 Task: Look for space in Siena, Italy from 3rd August, 2023 to 7th August, 2023 for 2 adults in price range Rs.4000 to Rs.9000. Place can be private room with 1  bedroom having 1 bed and 1 bathroom. Property type can be house, flat, guest house, hotel. Booking option can be shelf check-in. Required host language is English.
Action: Mouse moved to (426, 123)
Screenshot: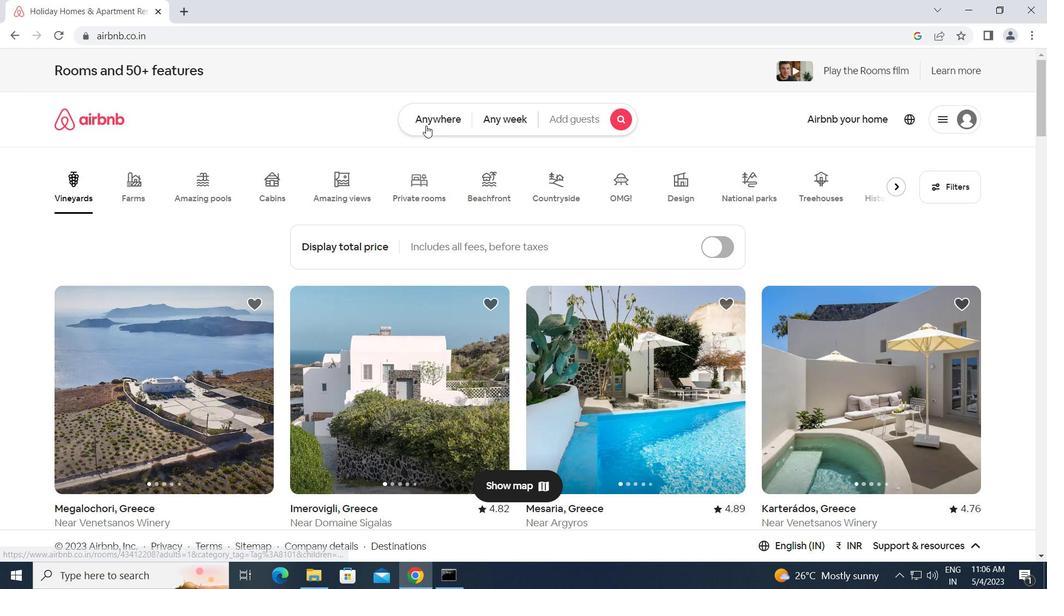 
Action: Mouse pressed left at (426, 123)
Screenshot: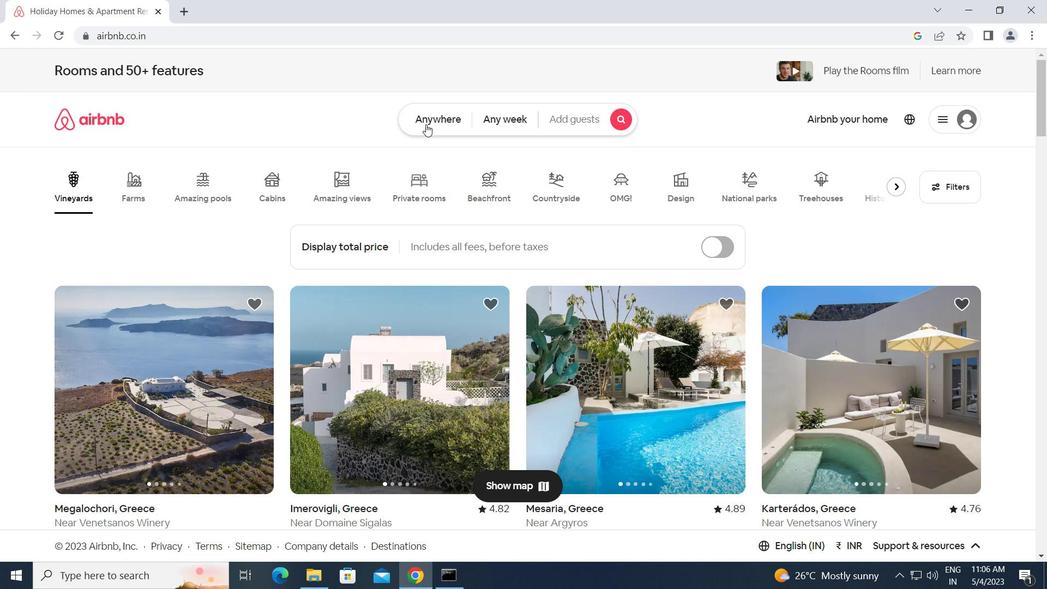 
Action: Mouse moved to (349, 166)
Screenshot: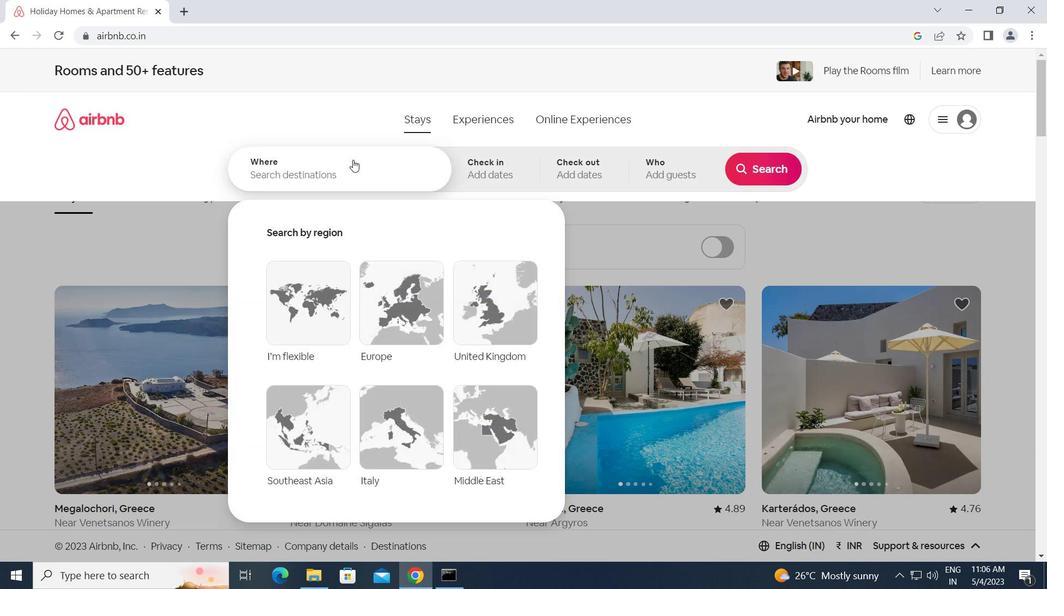 
Action: Mouse pressed left at (349, 166)
Screenshot: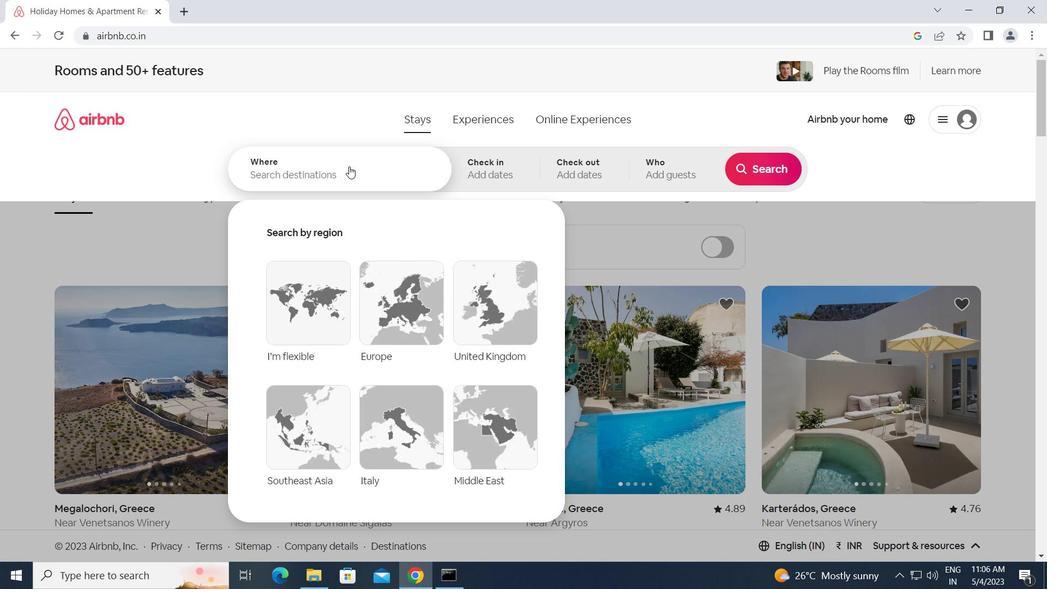 
Action: Key pressed s<Key.caps_lock>iena,<Key.space><Key.caps_lock>i<Key.caps_lock>
Screenshot: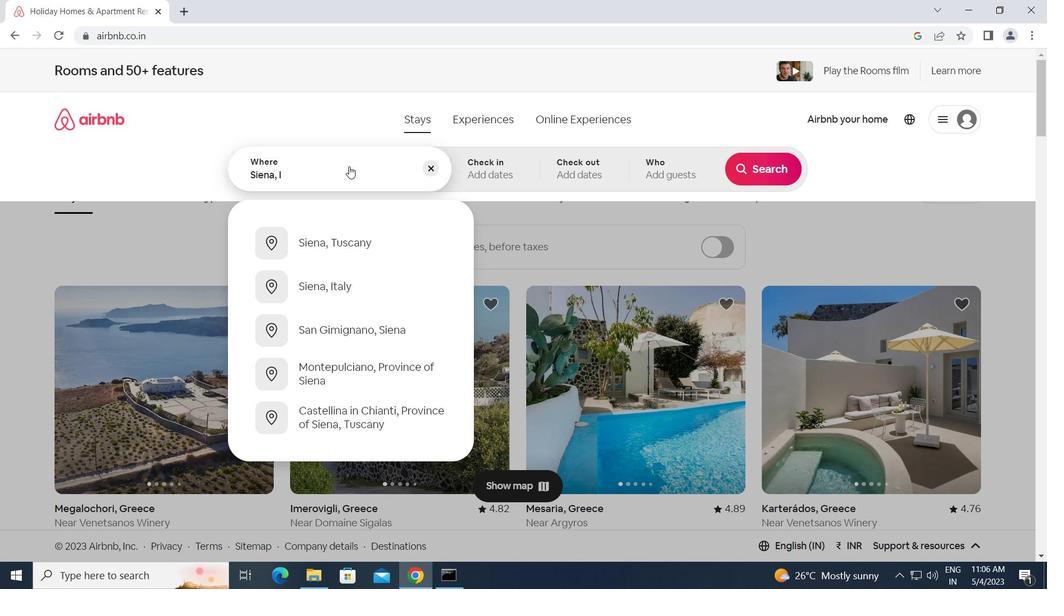 
Action: Mouse moved to (348, 166)
Screenshot: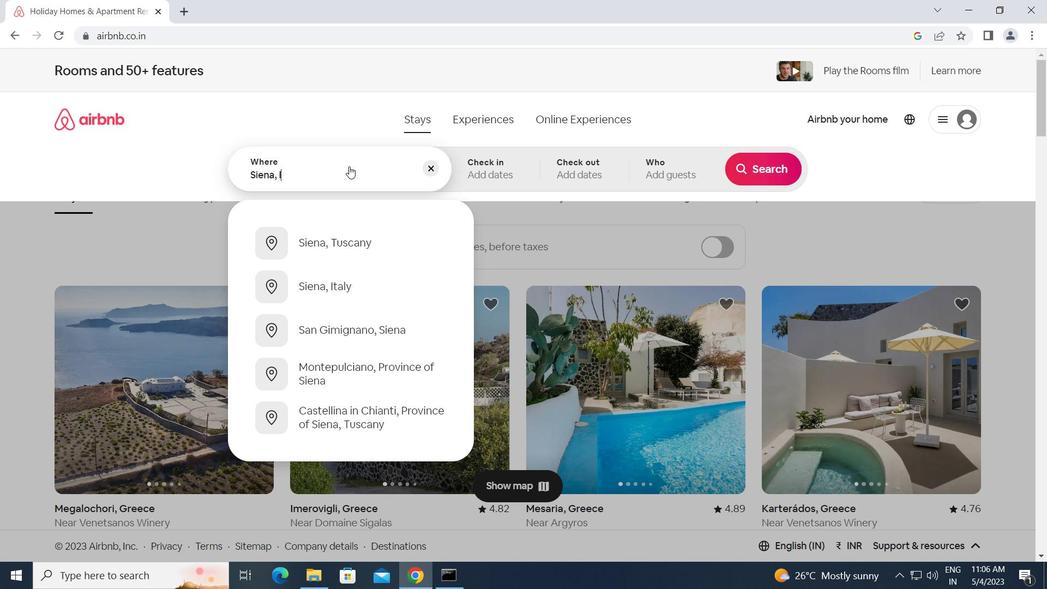 
Action: Key pressed ta
Screenshot: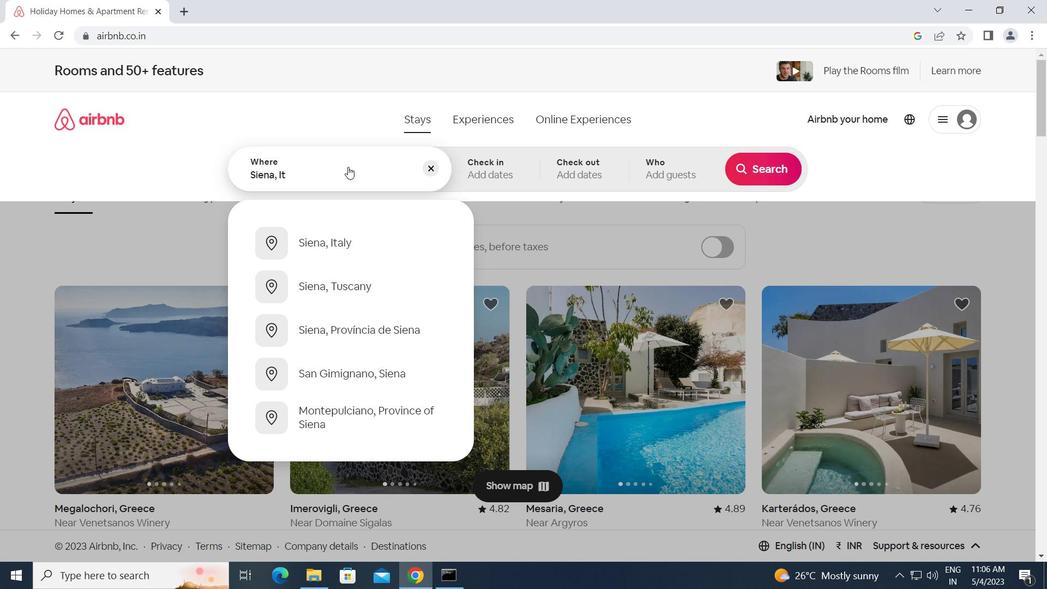 
Action: Mouse moved to (468, 211)
Screenshot: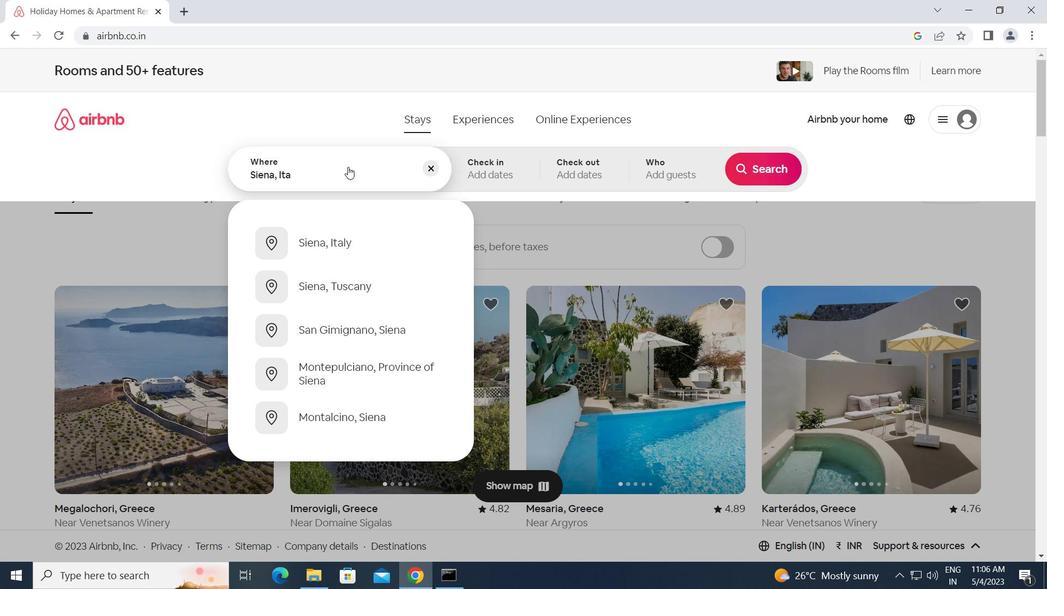 
Action: Key pressed ly<Key.enter>
Screenshot: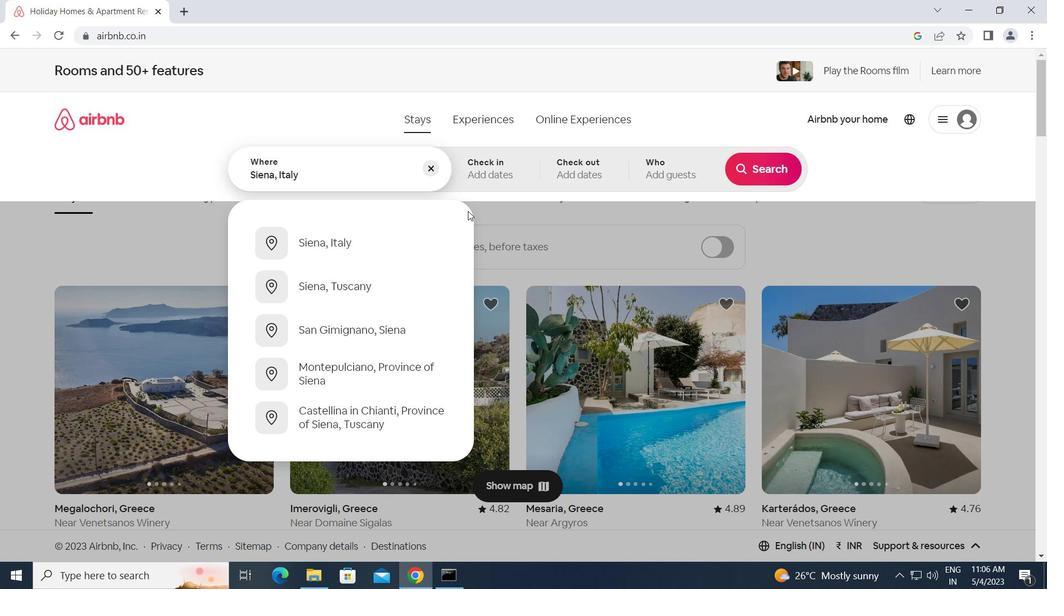
Action: Mouse moved to (760, 273)
Screenshot: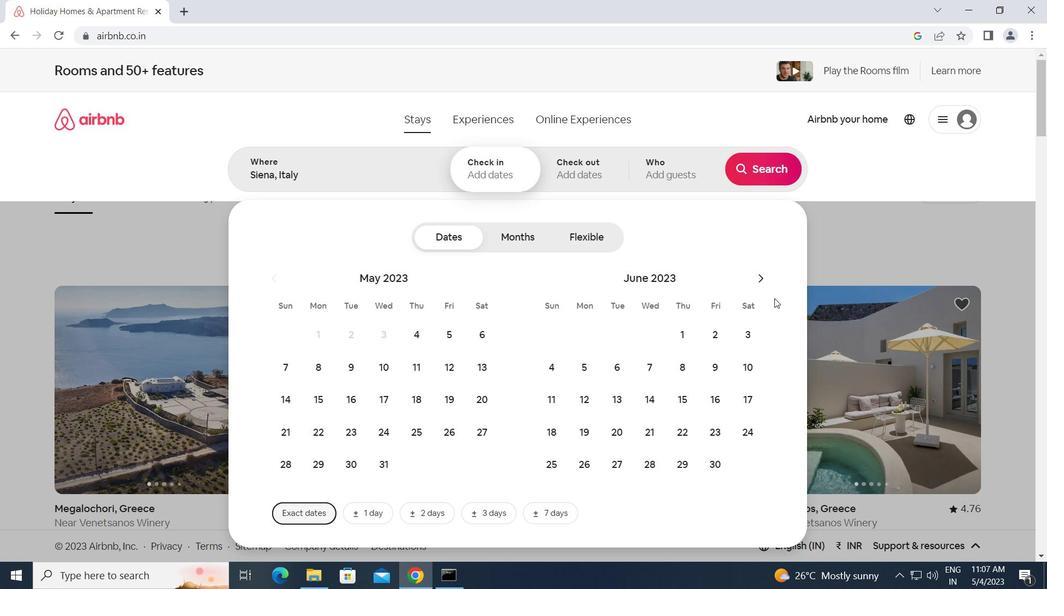
Action: Mouse pressed left at (760, 273)
Screenshot: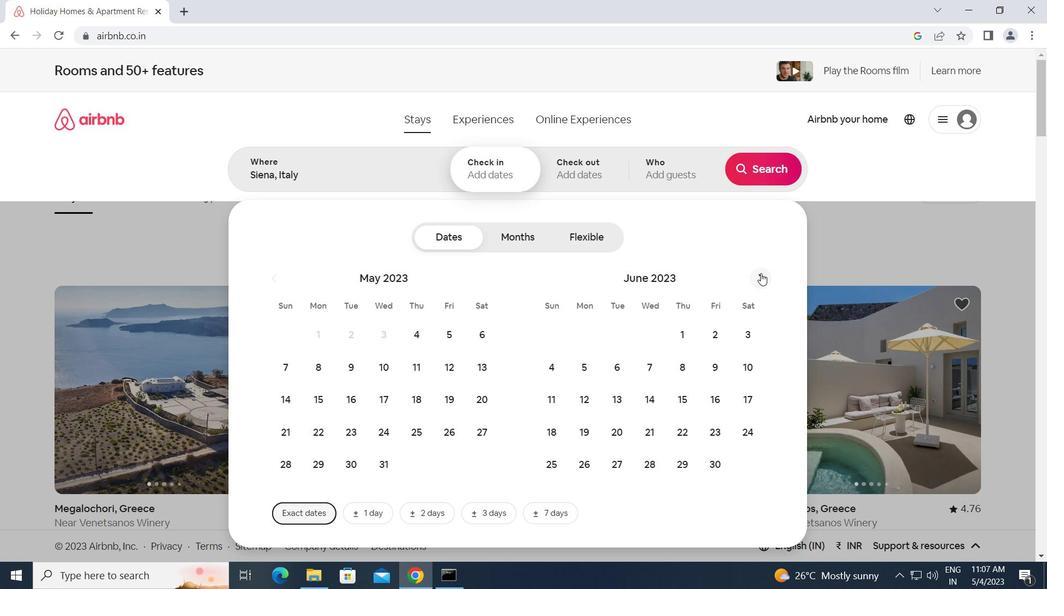 
Action: Mouse pressed left at (760, 273)
Screenshot: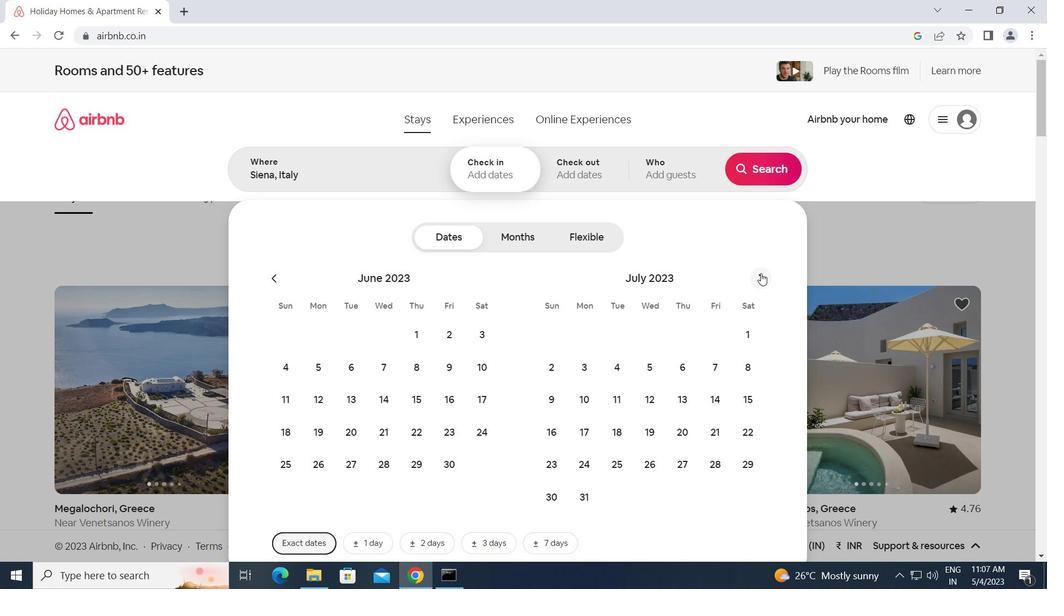 
Action: Mouse moved to (687, 329)
Screenshot: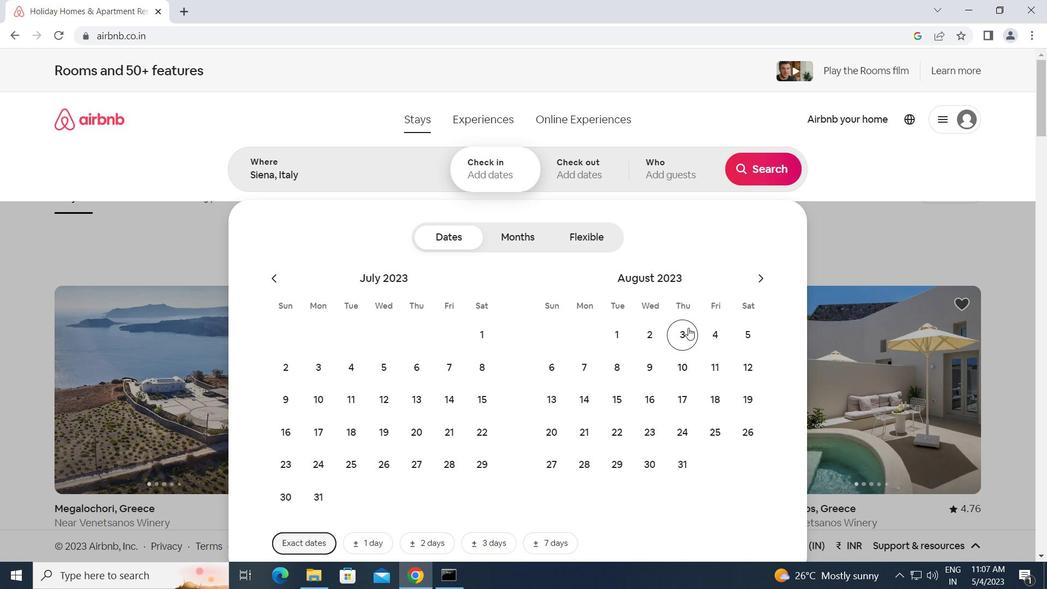 
Action: Mouse pressed left at (687, 329)
Screenshot: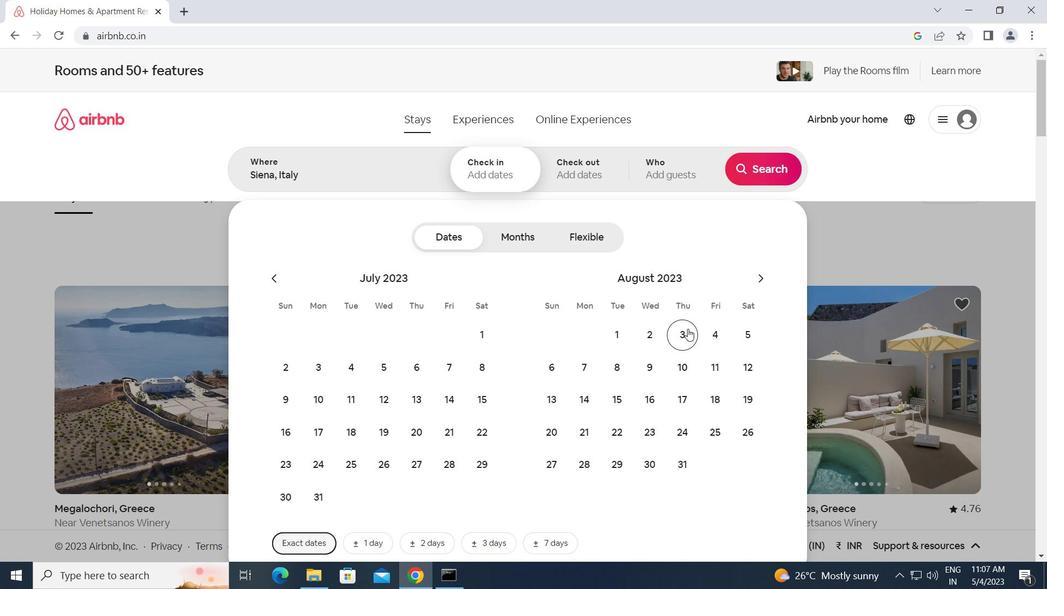 
Action: Mouse moved to (584, 366)
Screenshot: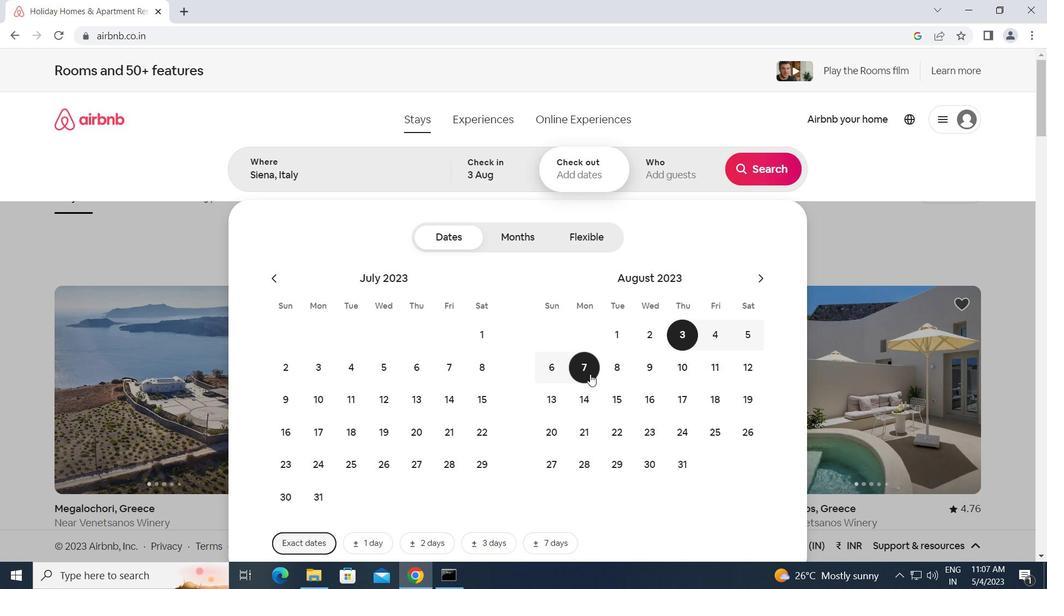 
Action: Mouse pressed left at (584, 366)
Screenshot: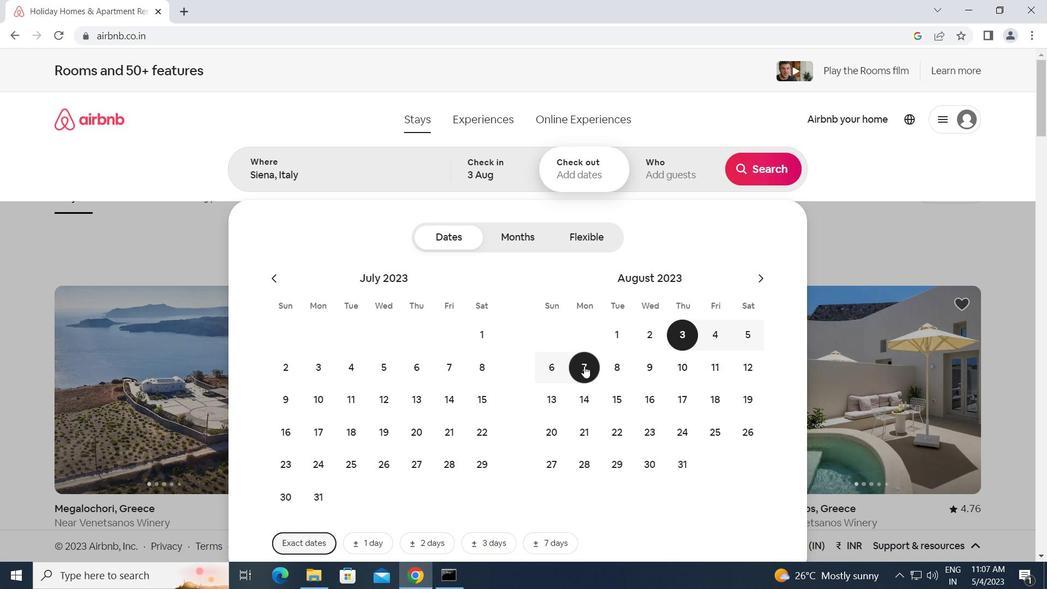 
Action: Mouse moved to (663, 171)
Screenshot: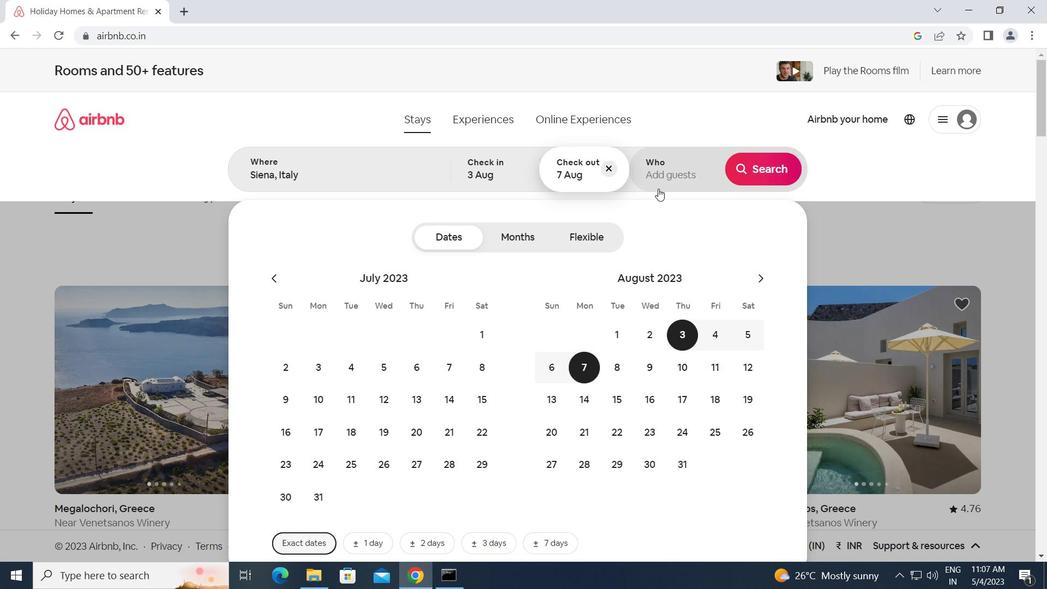 
Action: Mouse pressed left at (663, 171)
Screenshot: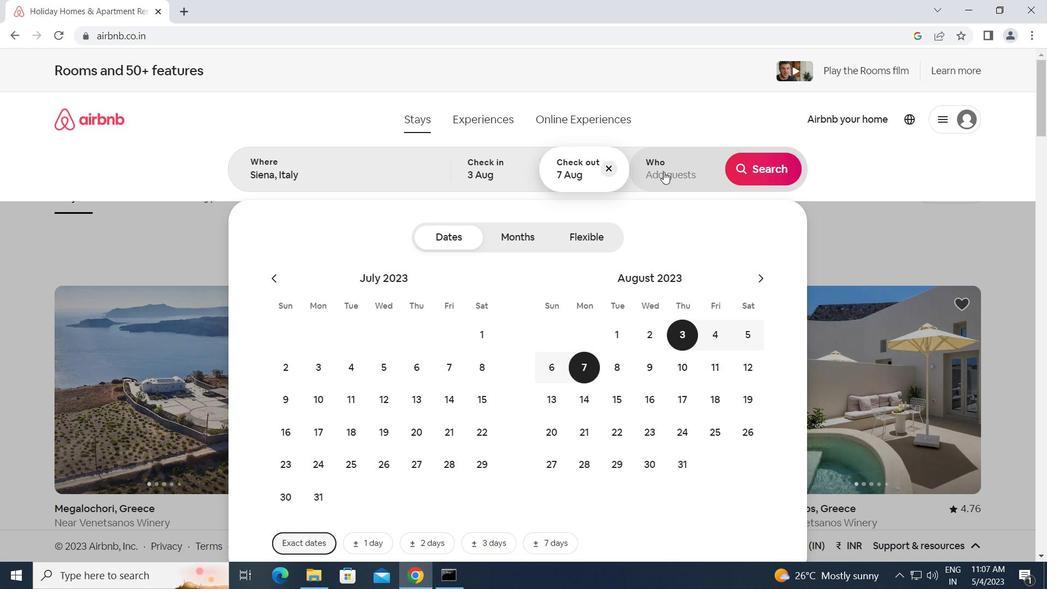 
Action: Mouse moved to (759, 238)
Screenshot: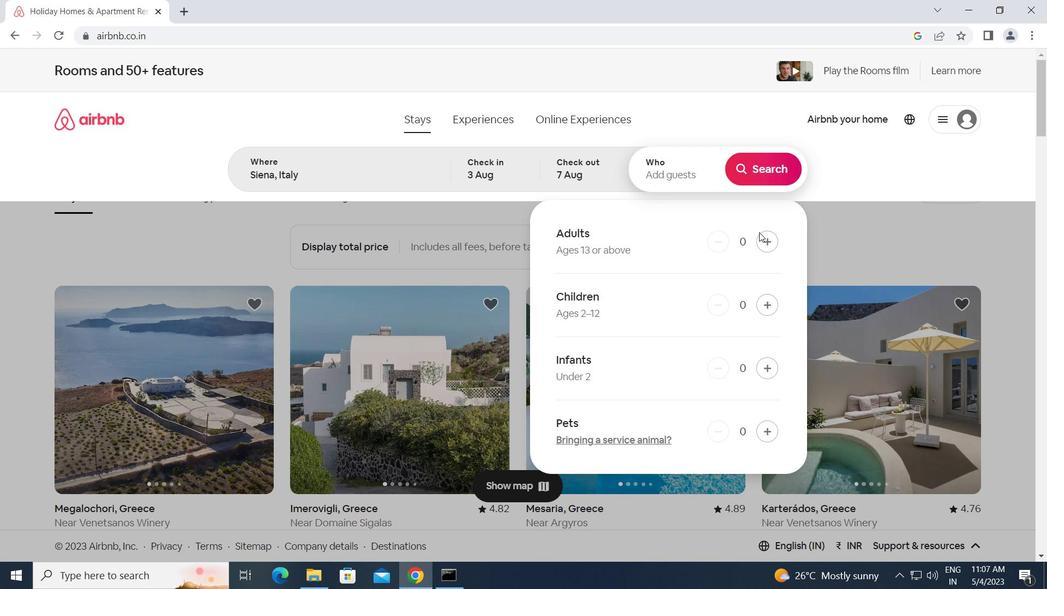 
Action: Mouse pressed left at (759, 238)
Screenshot: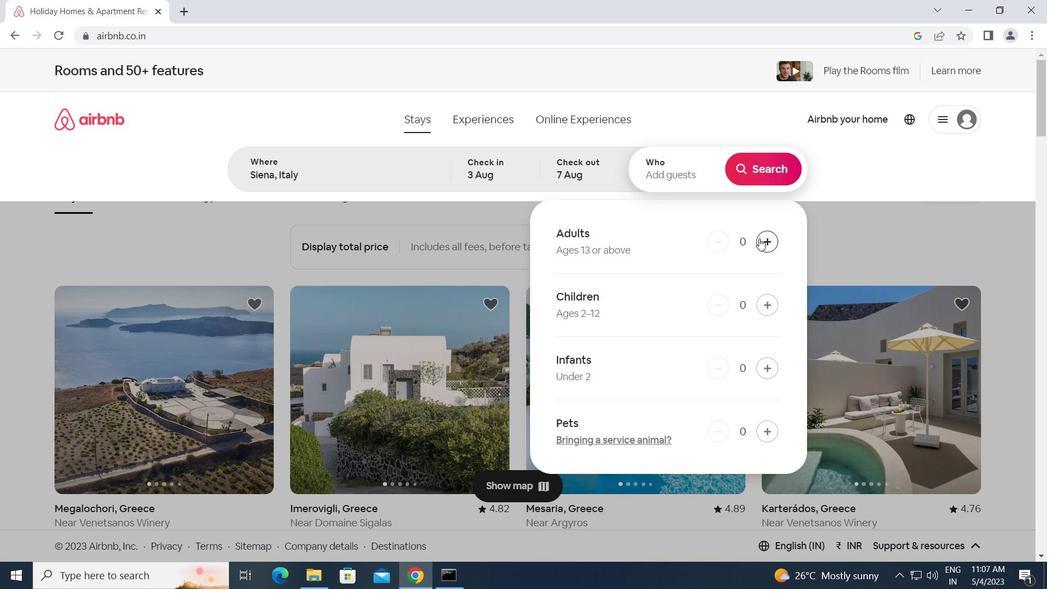 
Action: Mouse pressed left at (759, 238)
Screenshot: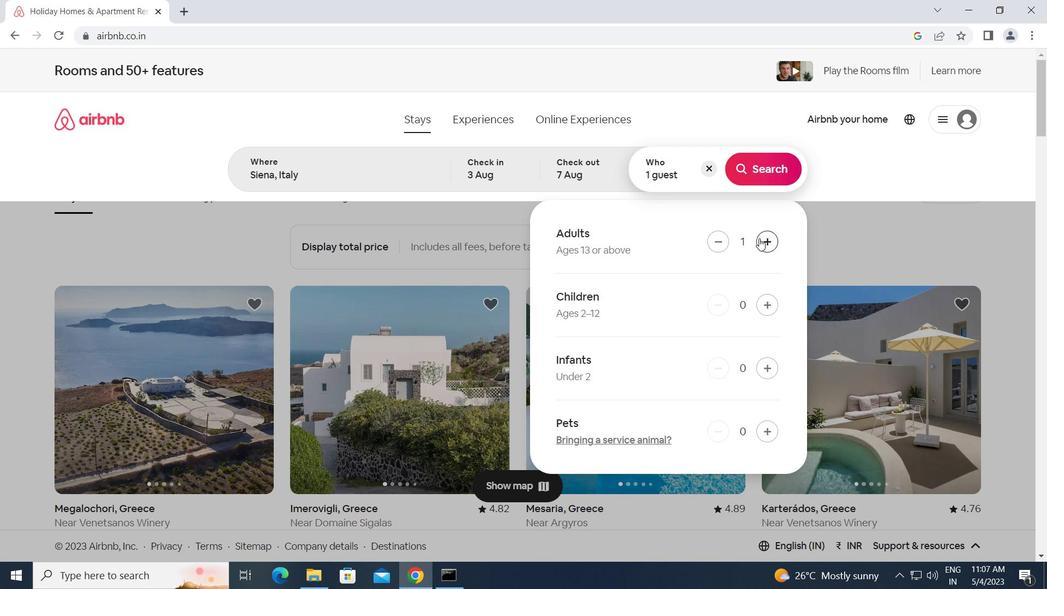 
Action: Mouse moved to (776, 165)
Screenshot: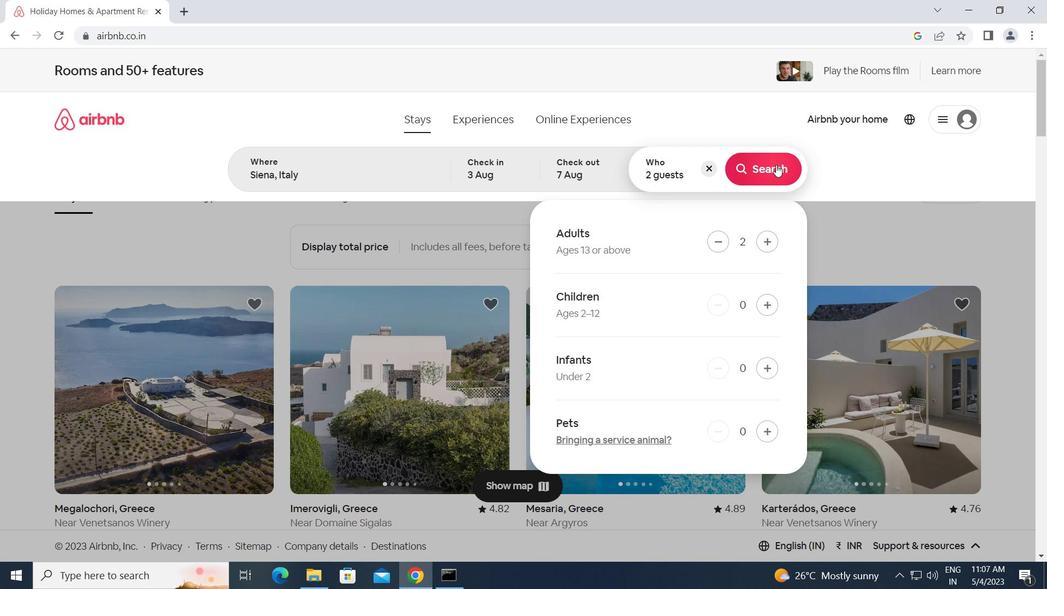 
Action: Mouse pressed left at (776, 165)
Screenshot: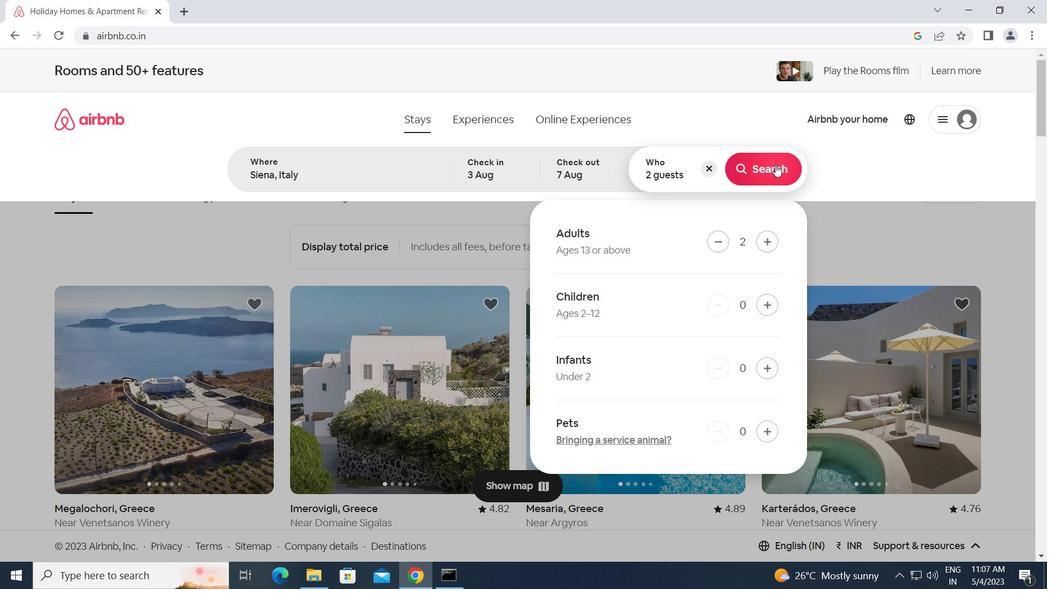 
Action: Mouse moved to (978, 126)
Screenshot: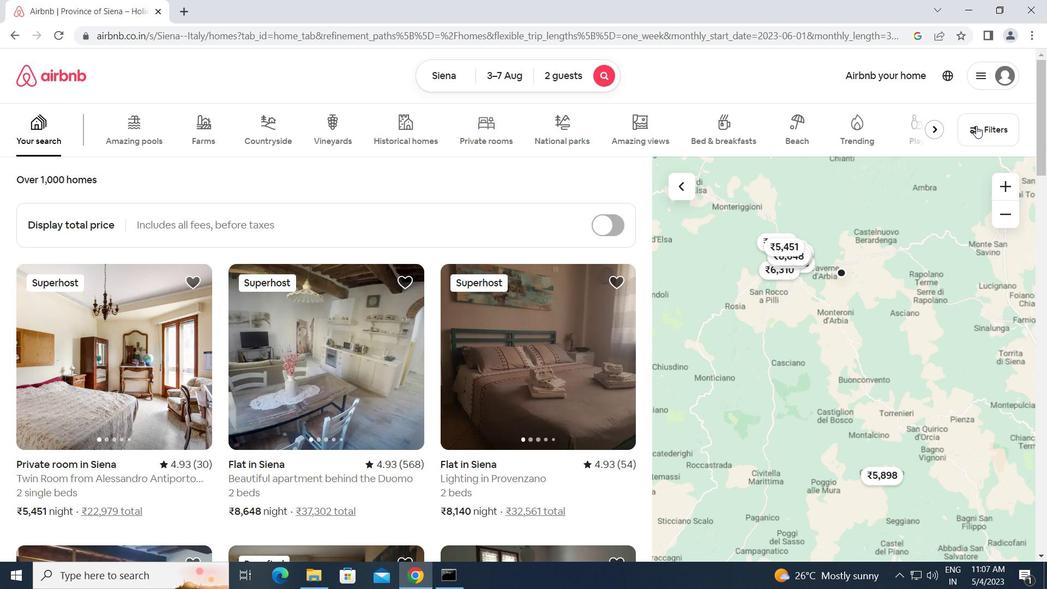 
Action: Mouse pressed left at (978, 126)
Screenshot: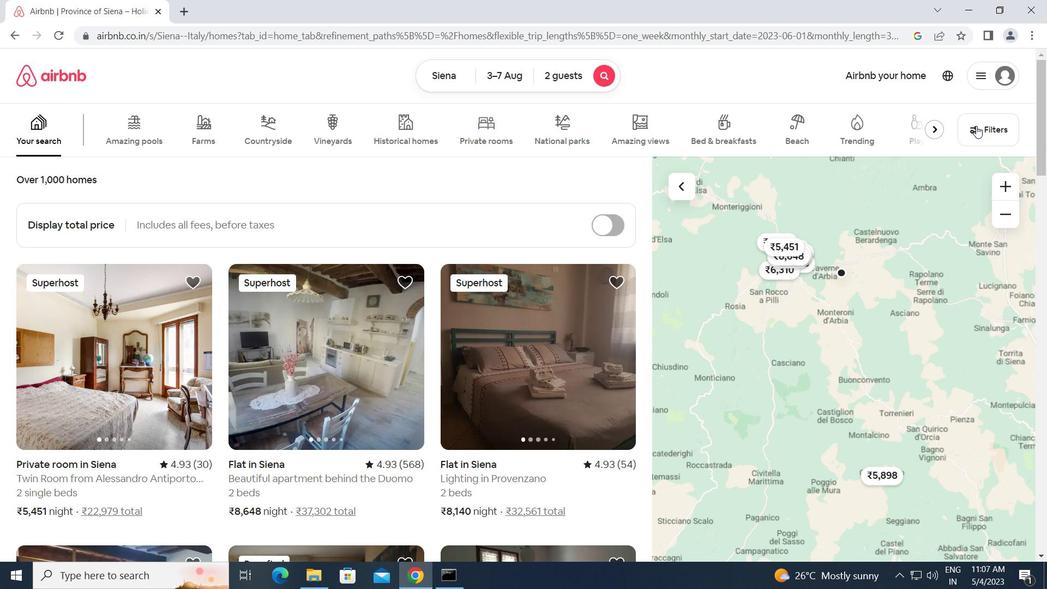 
Action: Mouse moved to (350, 303)
Screenshot: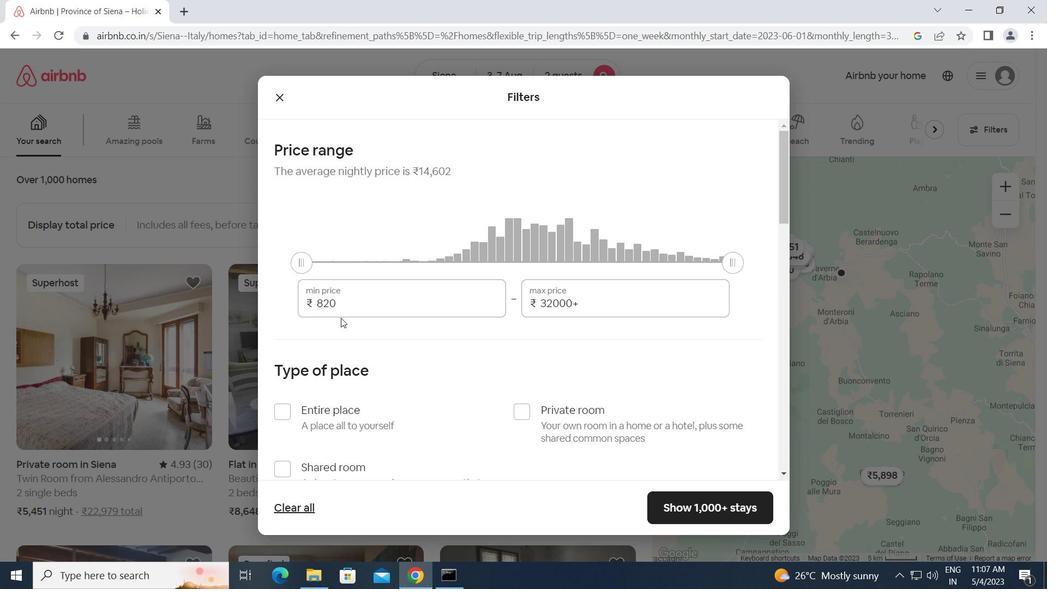 
Action: Mouse pressed left at (350, 303)
Screenshot: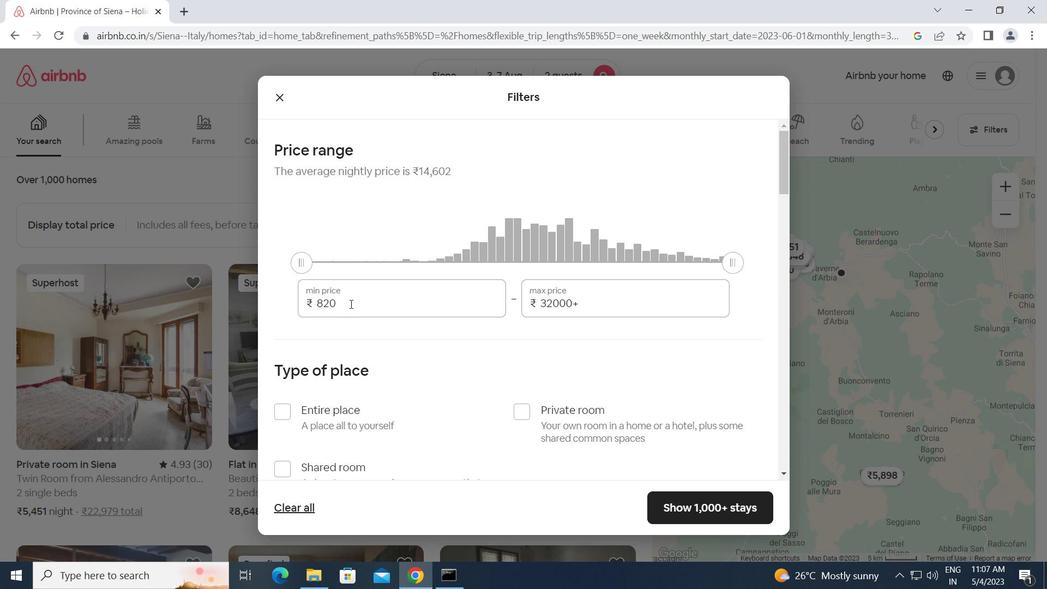 
Action: Mouse moved to (307, 297)
Screenshot: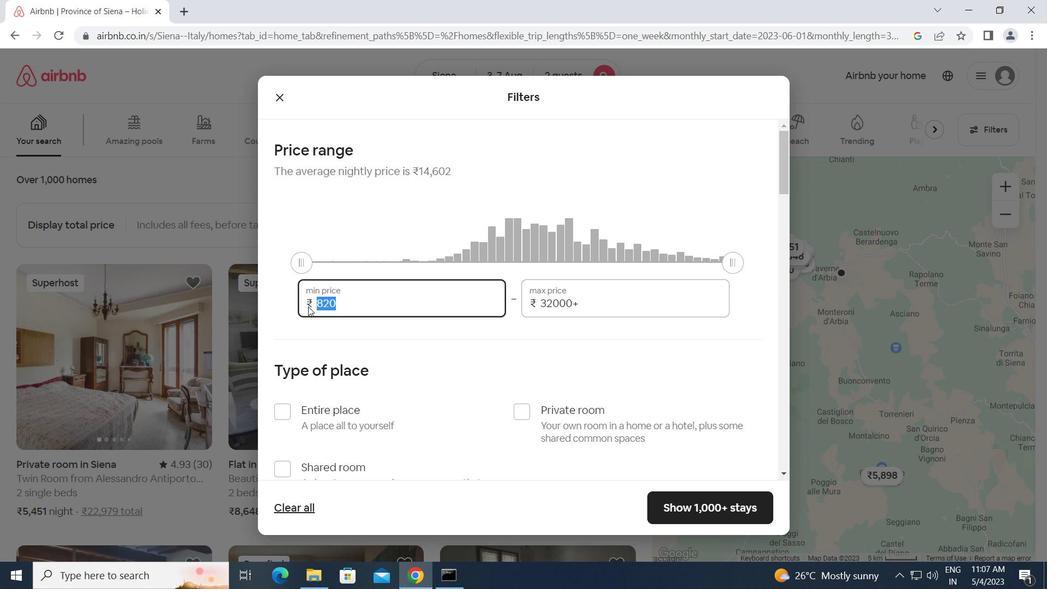
Action: Key pressed 4000<Key.tab>9000
Screenshot: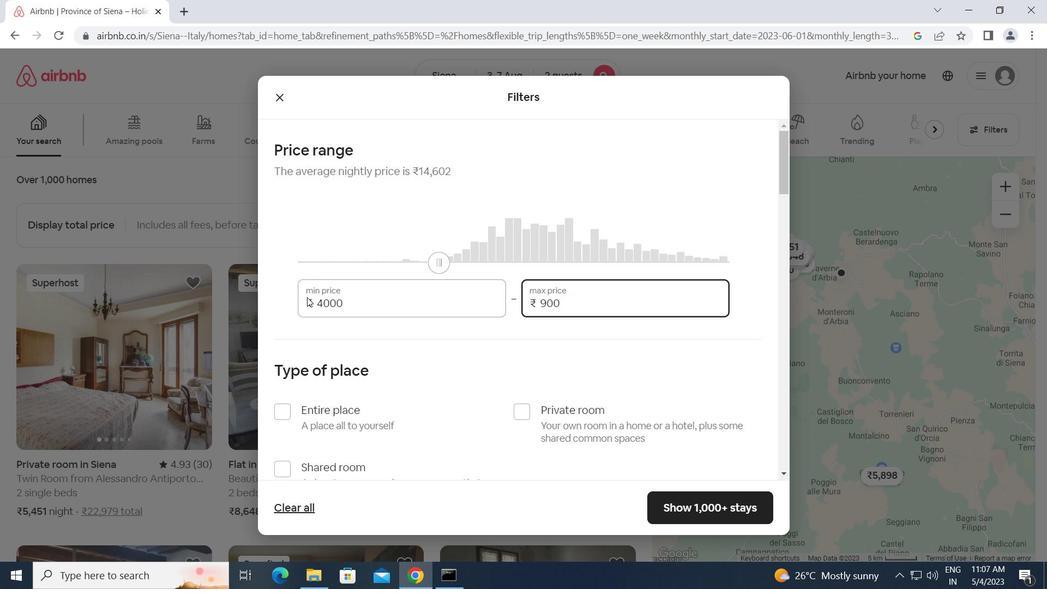 
Action: Mouse moved to (522, 409)
Screenshot: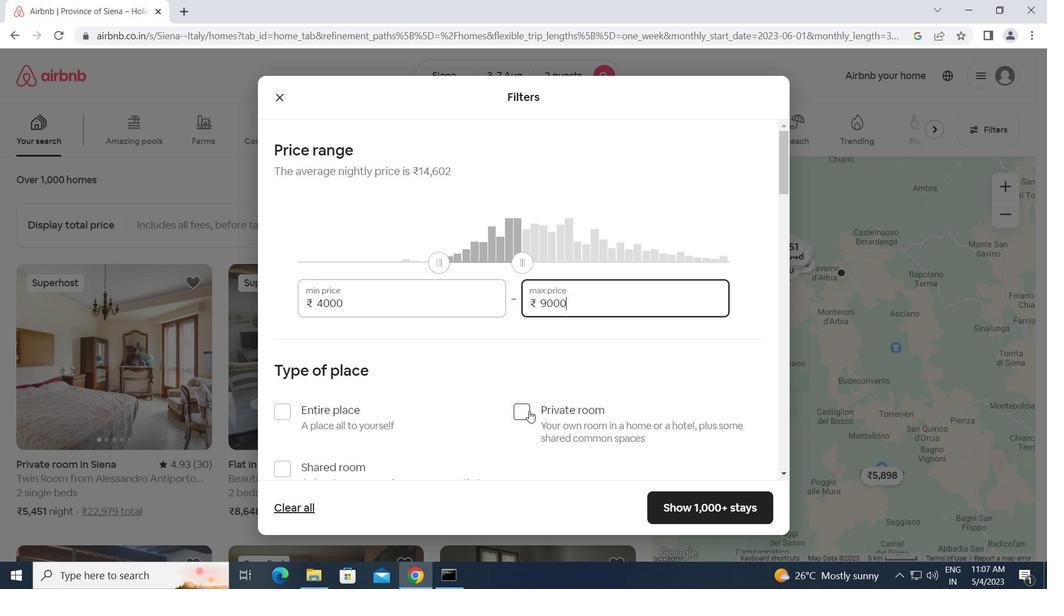 
Action: Mouse pressed left at (522, 409)
Screenshot: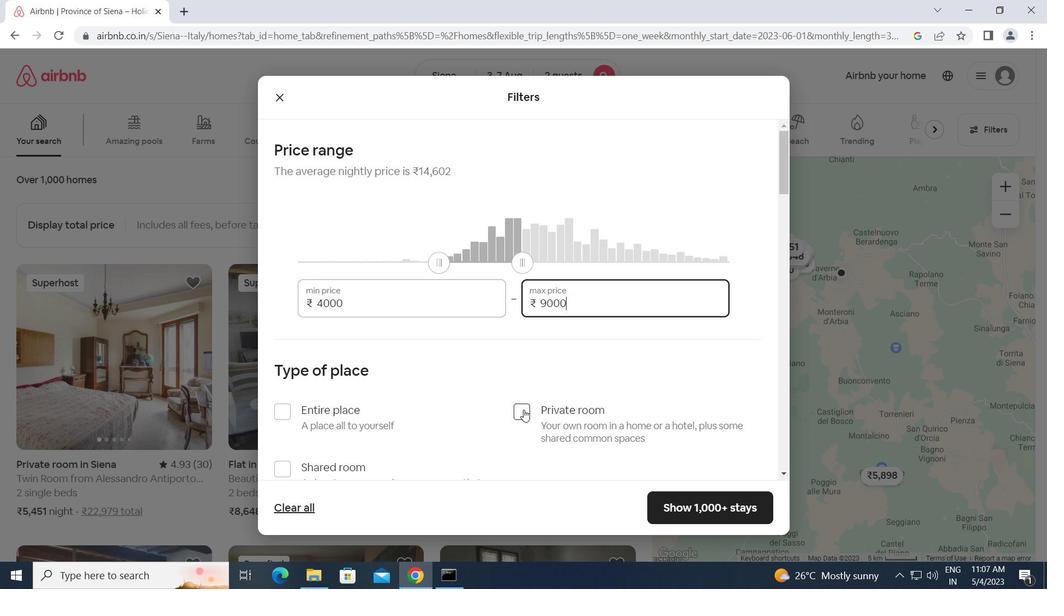 
Action: Mouse moved to (544, 423)
Screenshot: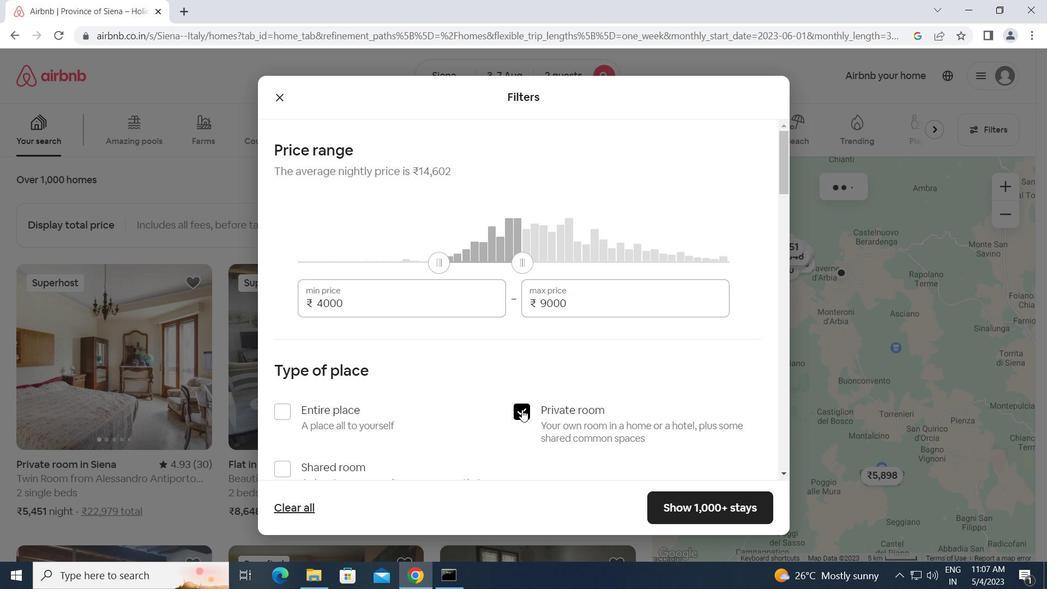 
Action: Mouse scrolled (544, 422) with delta (0, 0)
Screenshot: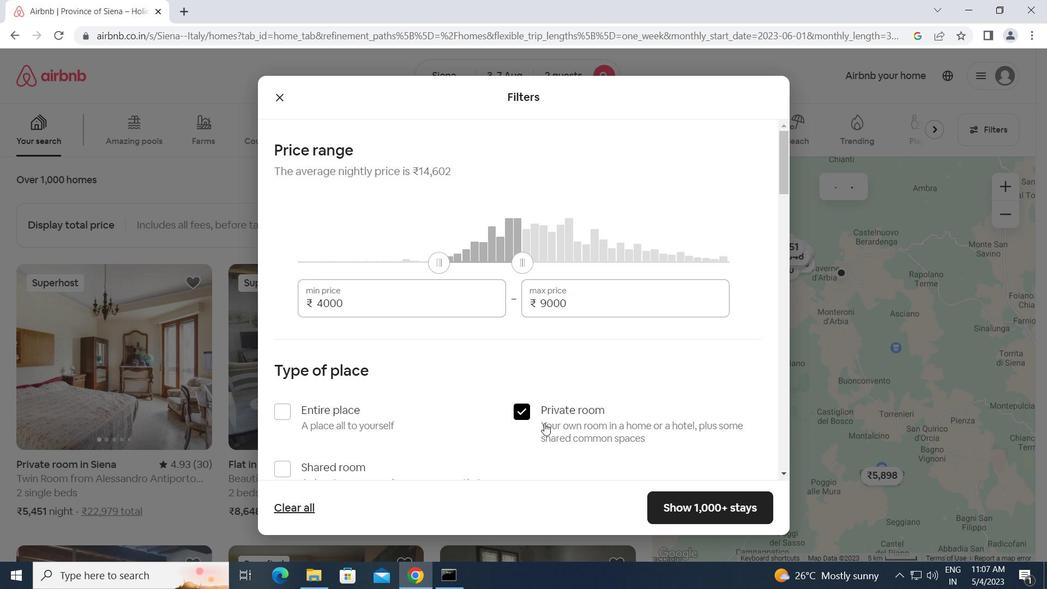 
Action: Mouse scrolled (544, 422) with delta (0, 0)
Screenshot: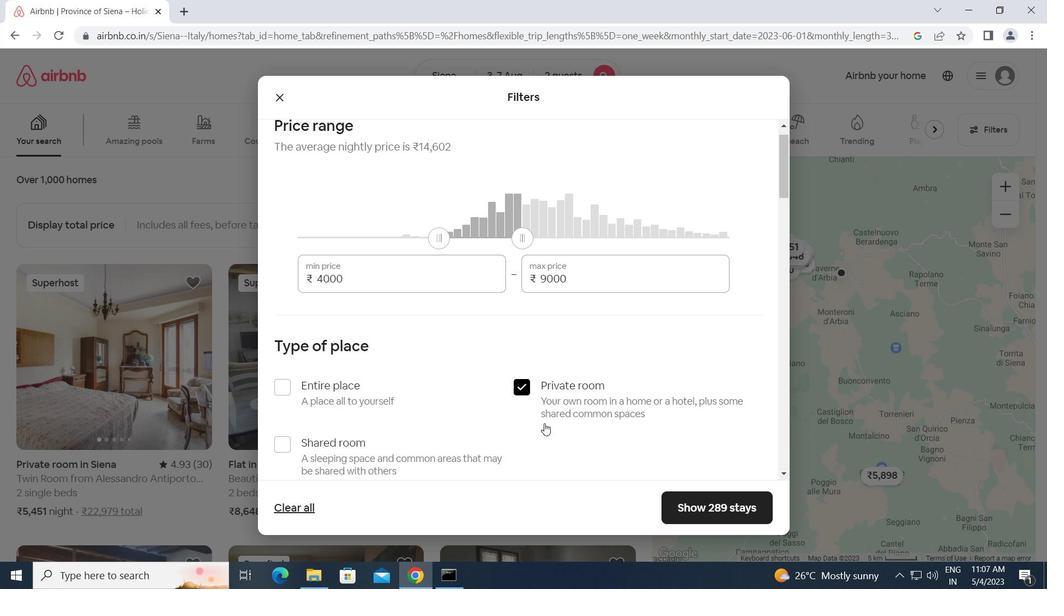 
Action: Mouse moved to (322, 424)
Screenshot: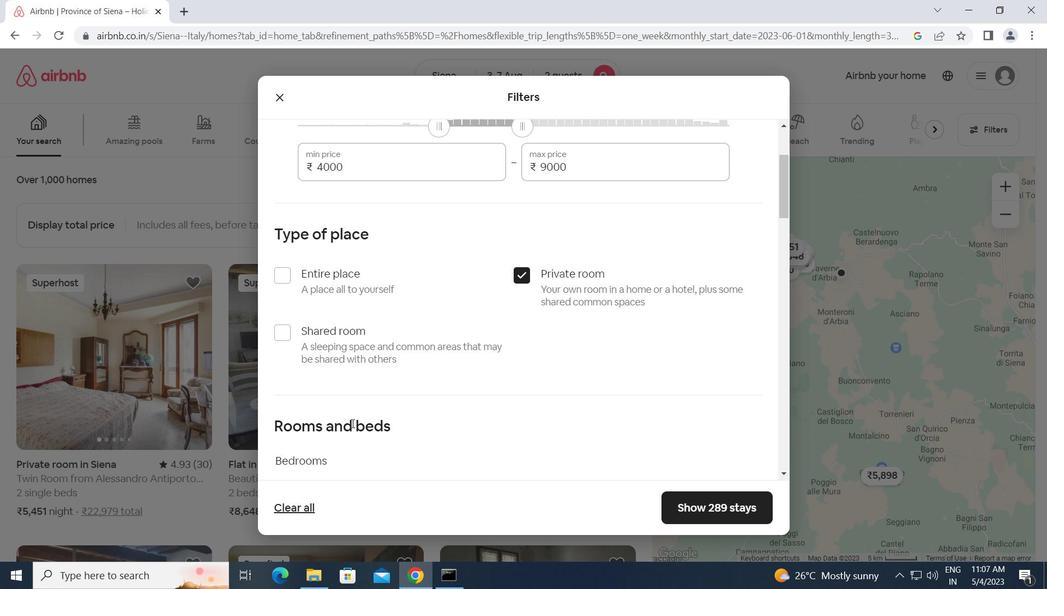 
Action: Mouse scrolled (322, 423) with delta (0, 0)
Screenshot: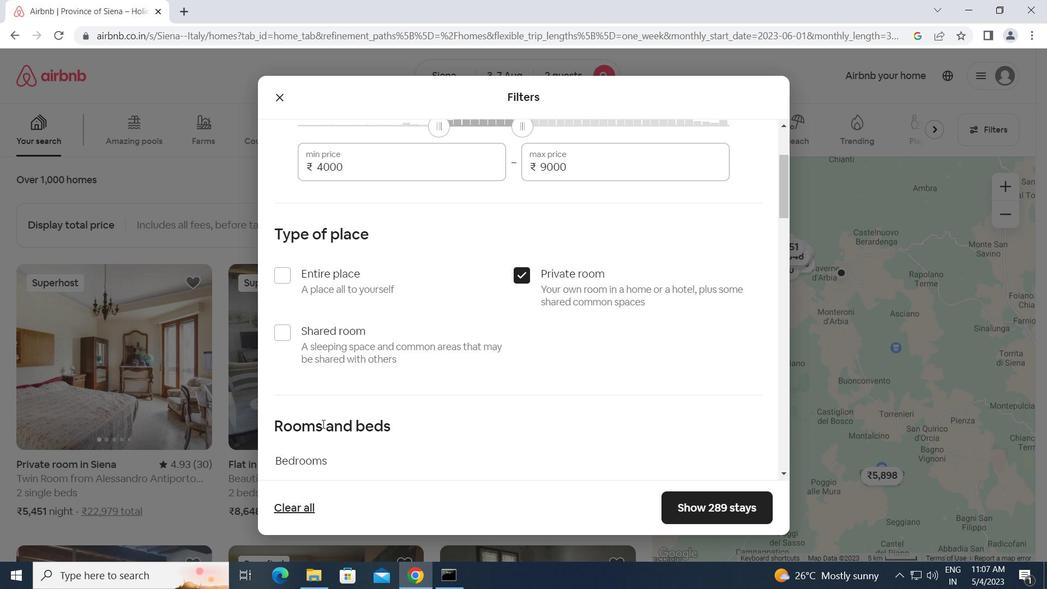 
Action: Mouse moved to (349, 429)
Screenshot: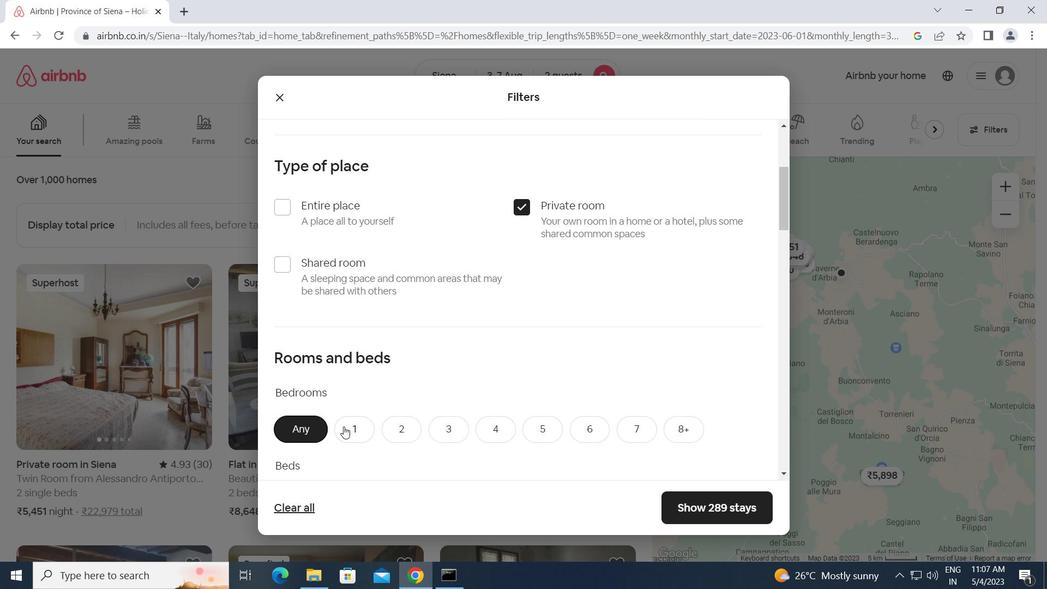 
Action: Mouse pressed left at (349, 429)
Screenshot: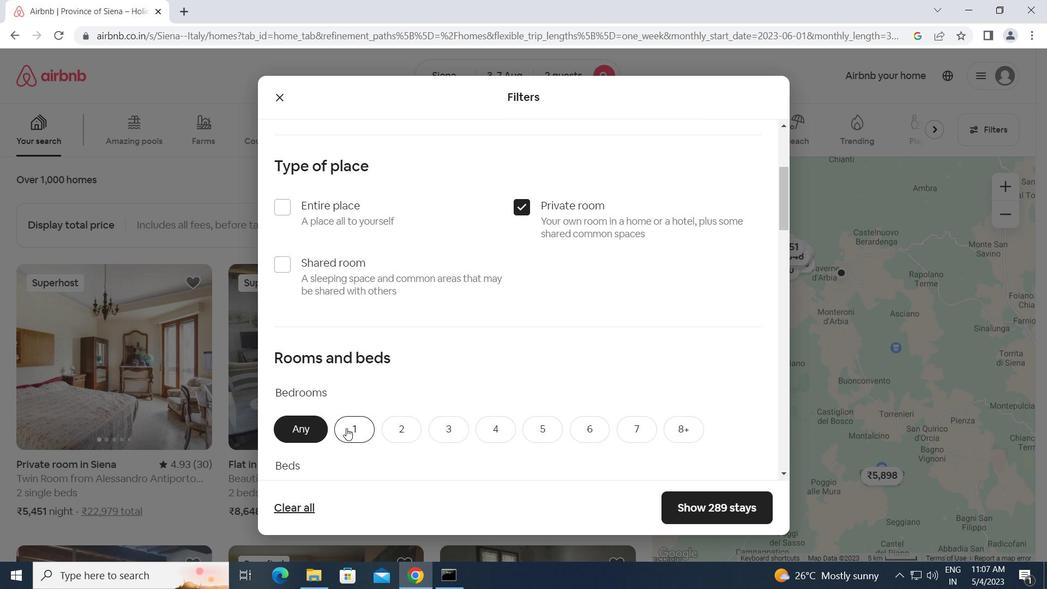 
Action: Mouse moved to (440, 419)
Screenshot: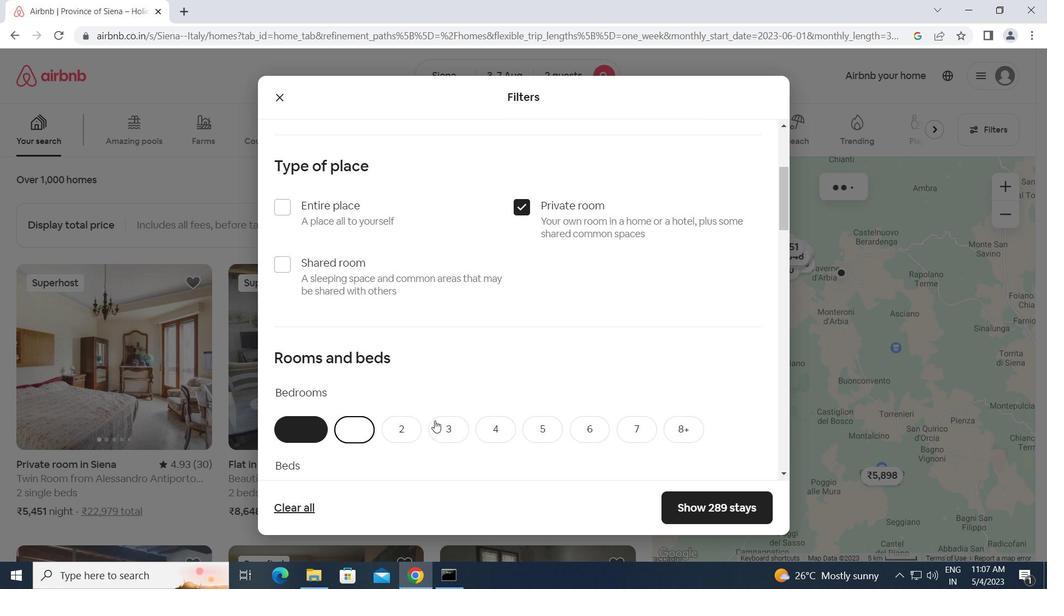 
Action: Mouse scrolled (440, 418) with delta (0, 0)
Screenshot: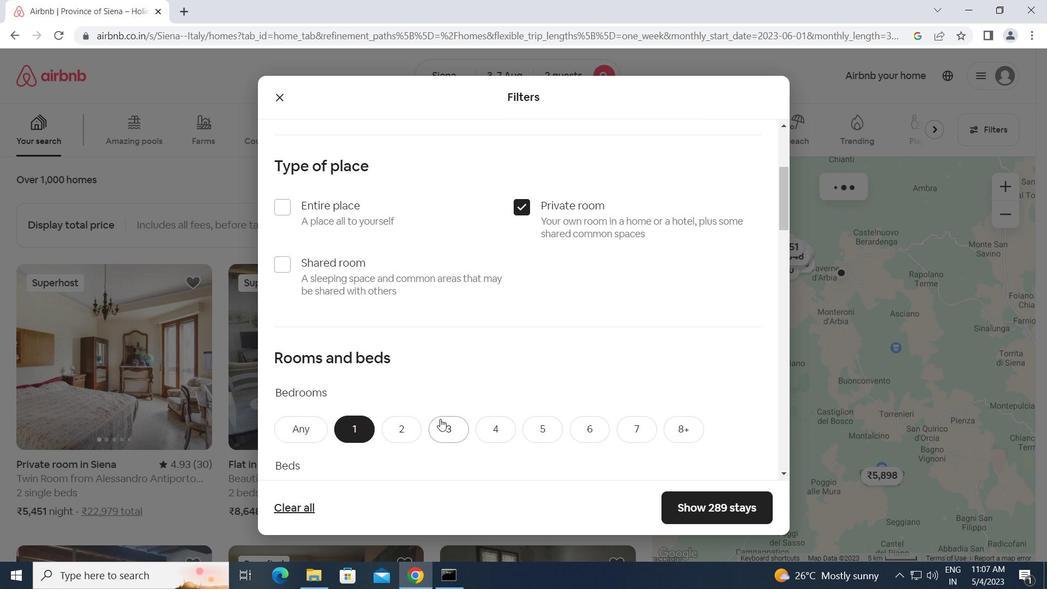 
Action: Mouse scrolled (440, 418) with delta (0, 0)
Screenshot: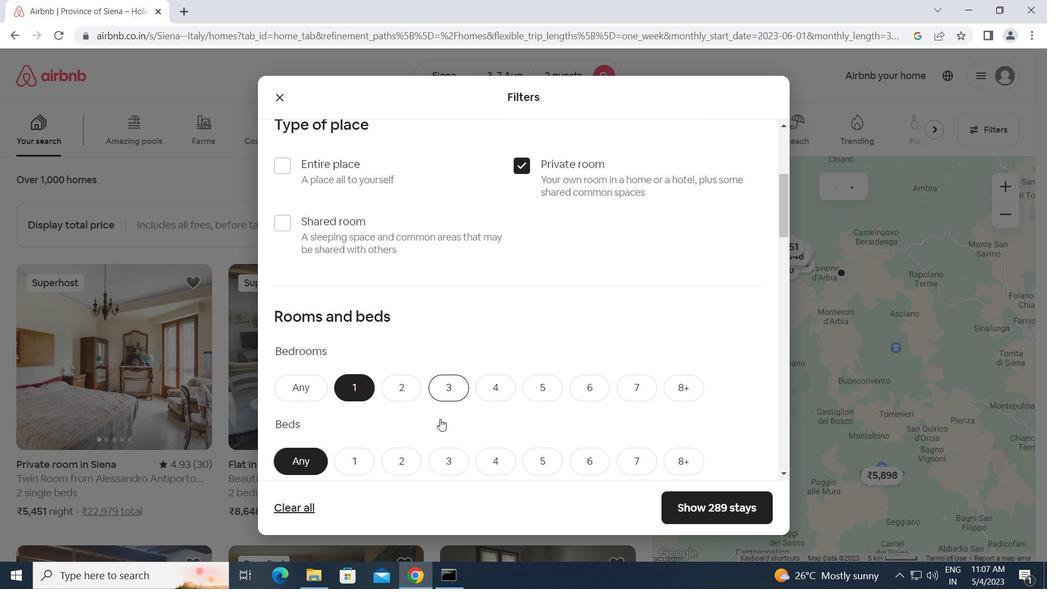 
Action: Mouse moved to (358, 363)
Screenshot: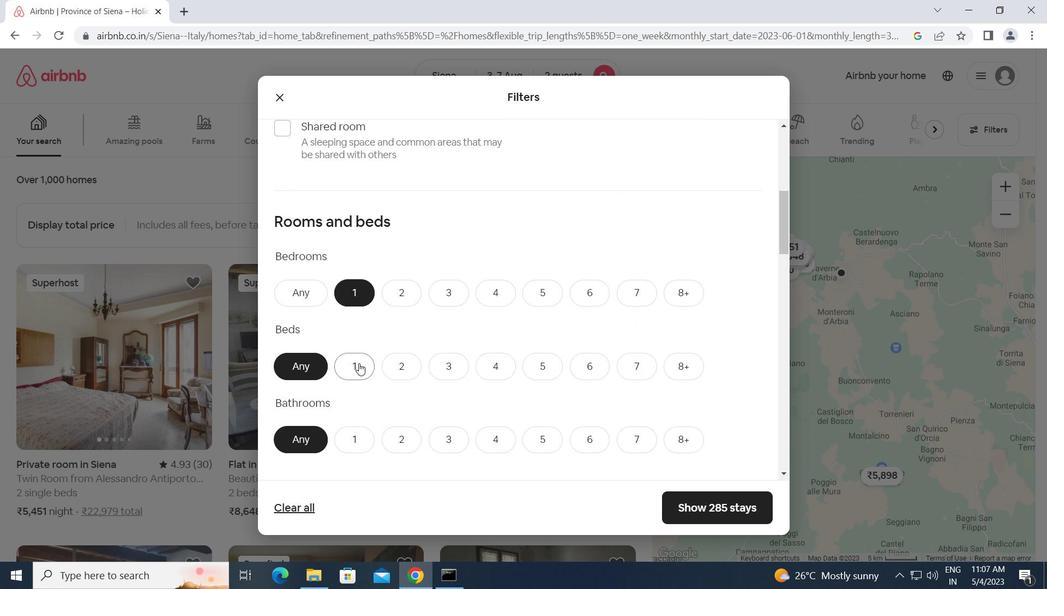 
Action: Mouse pressed left at (358, 363)
Screenshot: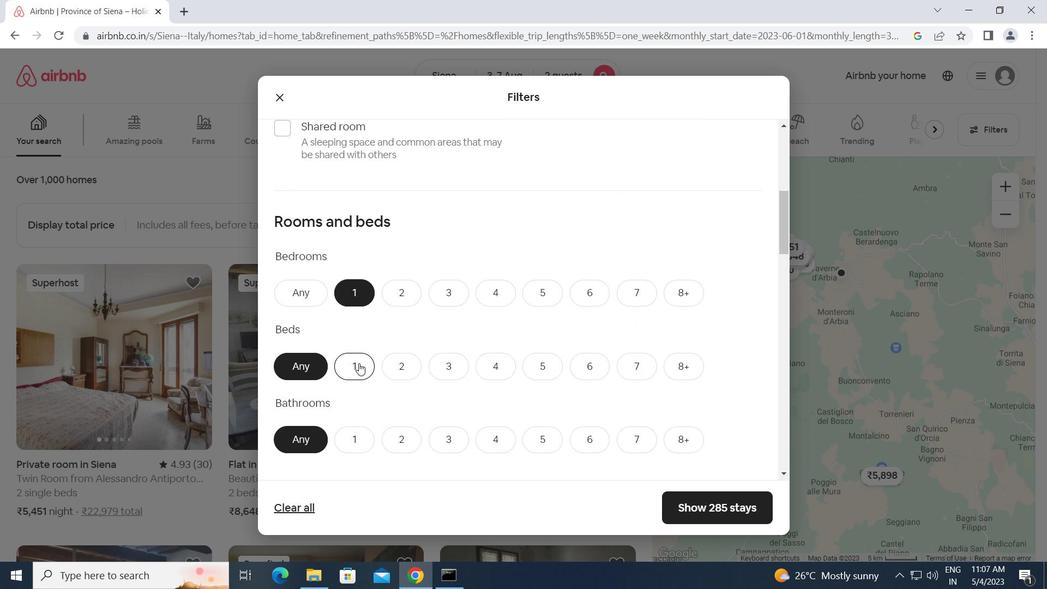 
Action: Mouse moved to (354, 430)
Screenshot: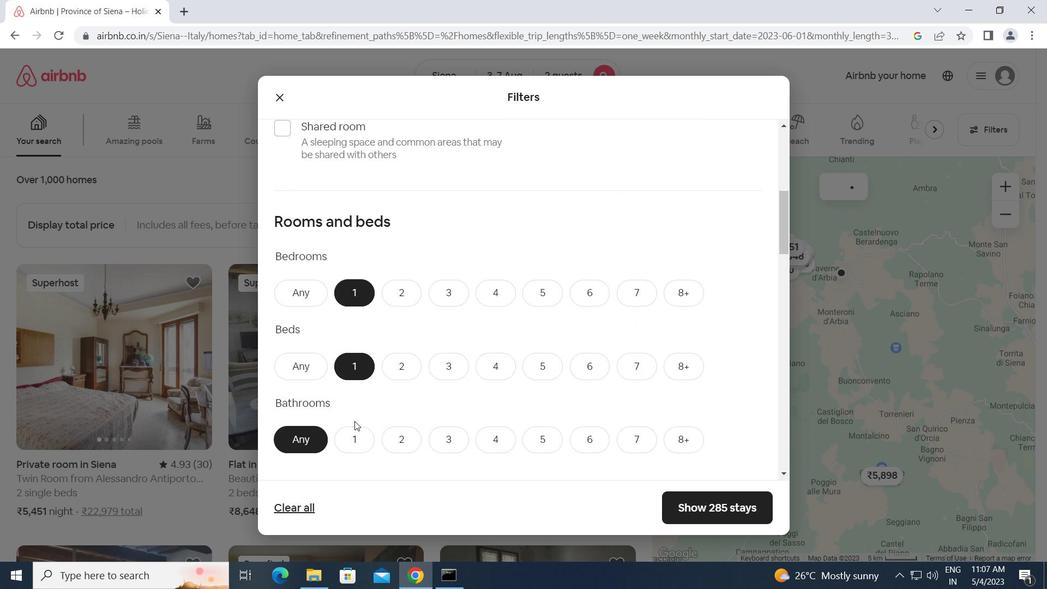 
Action: Mouse pressed left at (354, 430)
Screenshot: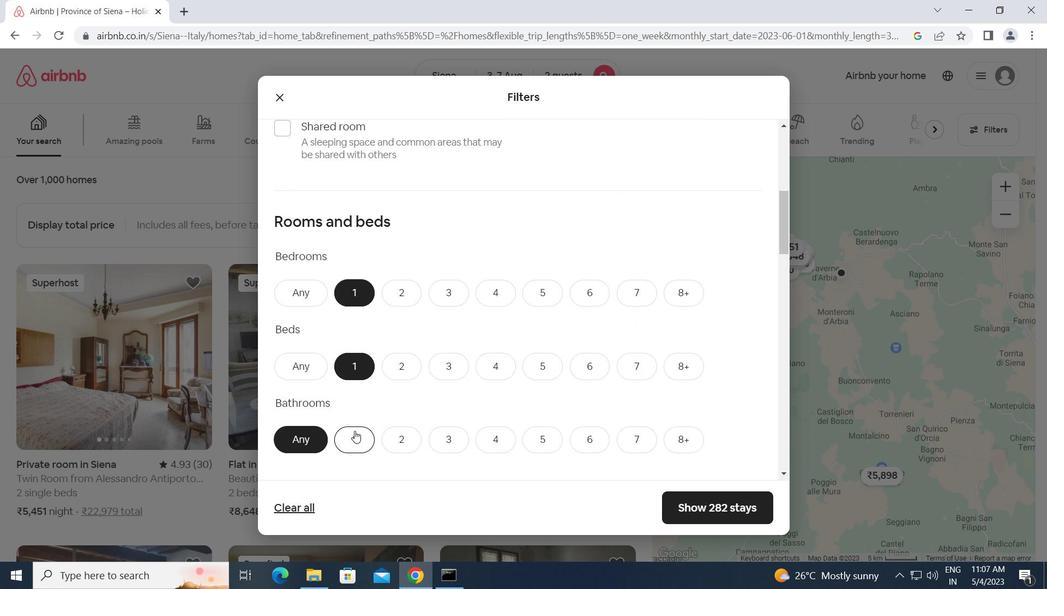 
Action: Mouse moved to (408, 468)
Screenshot: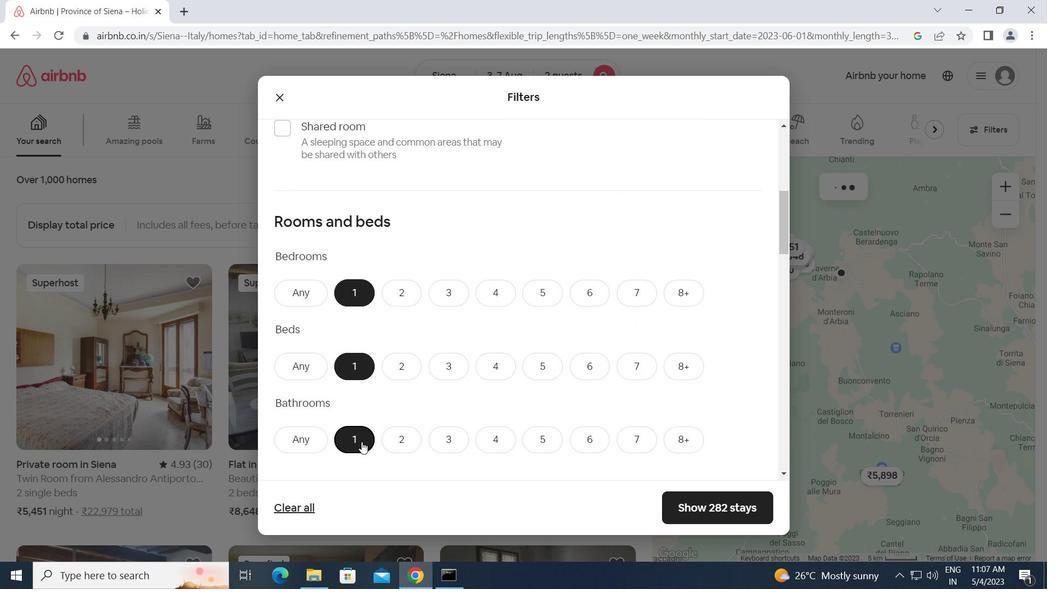 
Action: Mouse scrolled (408, 468) with delta (0, 0)
Screenshot: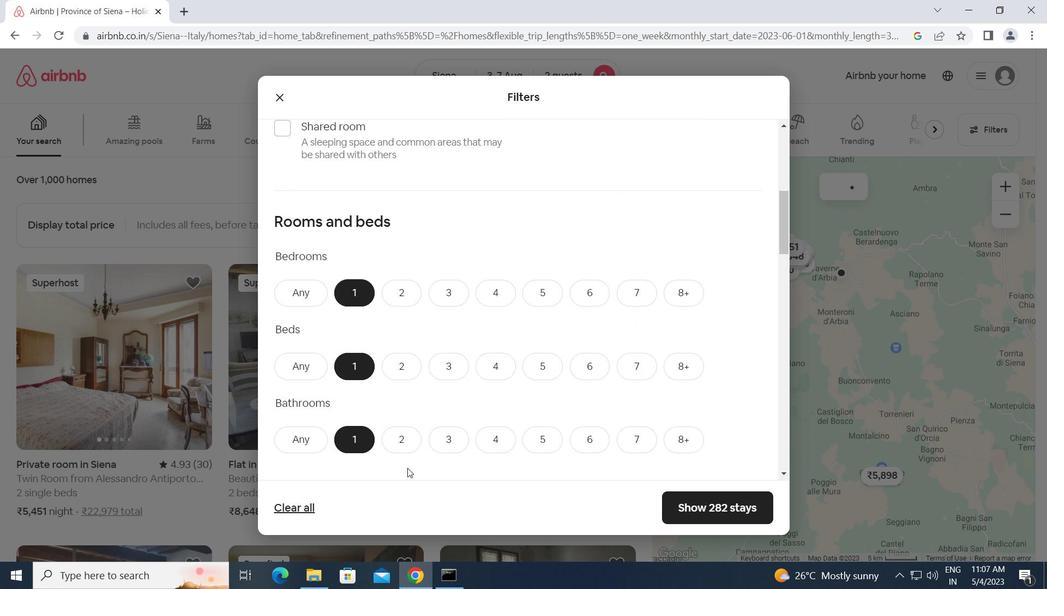 
Action: Mouse scrolled (408, 468) with delta (0, 0)
Screenshot: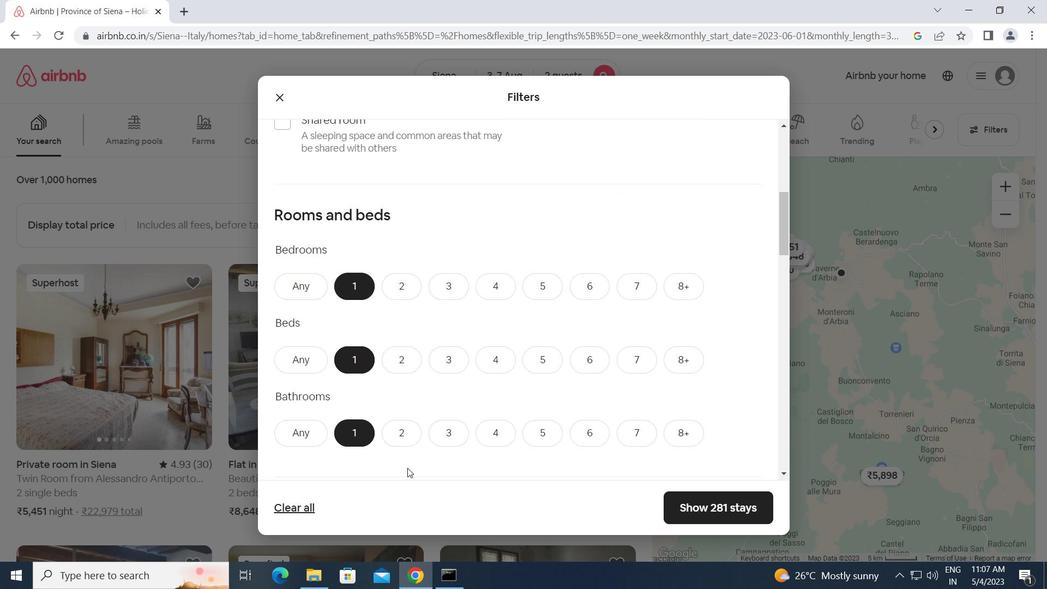 
Action: Mouse moved to (318, 442)
Screenshot: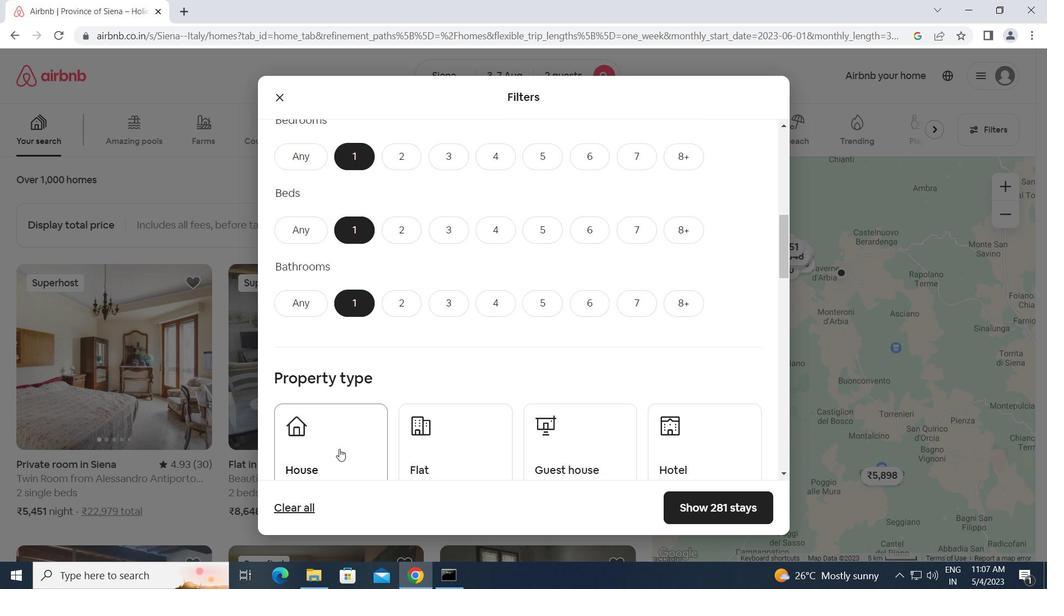 
Action: Mouse scrolled (318, 441) with delta (0, 0)
Screenshot: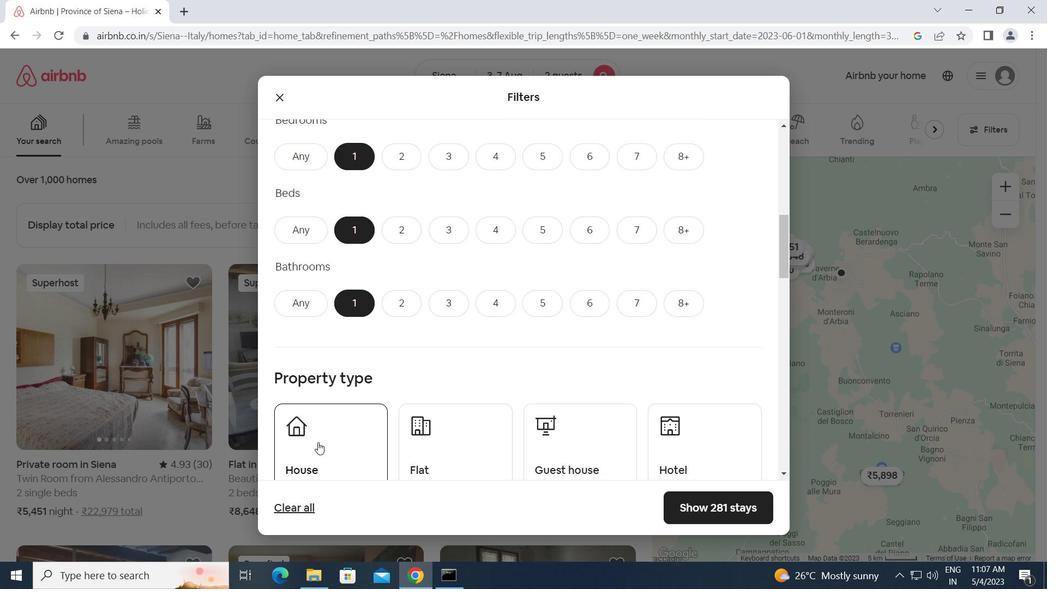 
Action: Mouse moved to (349, 376)
Screenshot: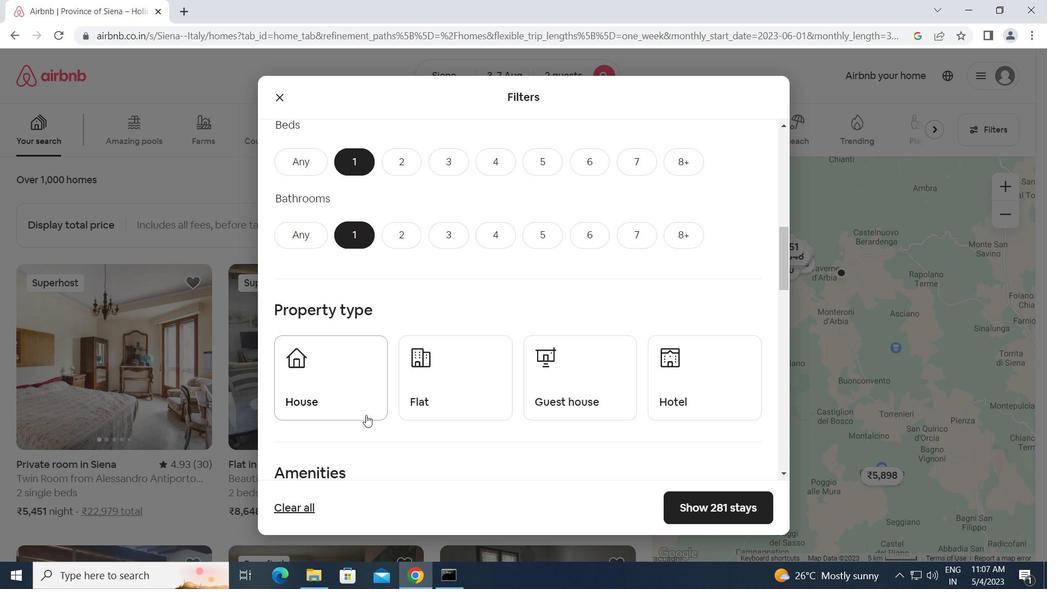 
Action: Mouse pressed left at (349, 376)
Screenshot: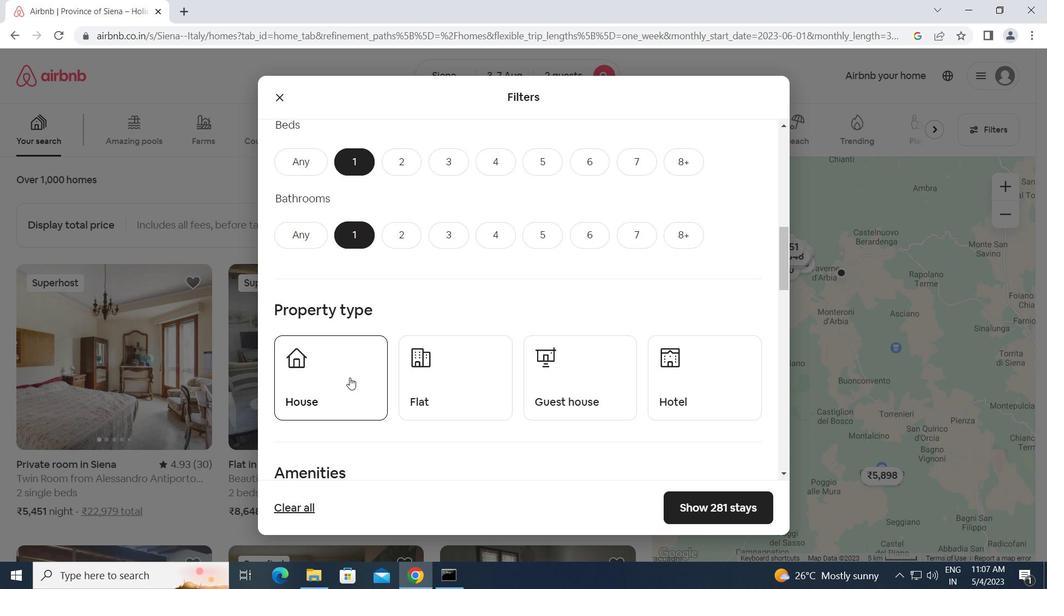 
Action: Mouse moved to (455, 384)
Screenshot: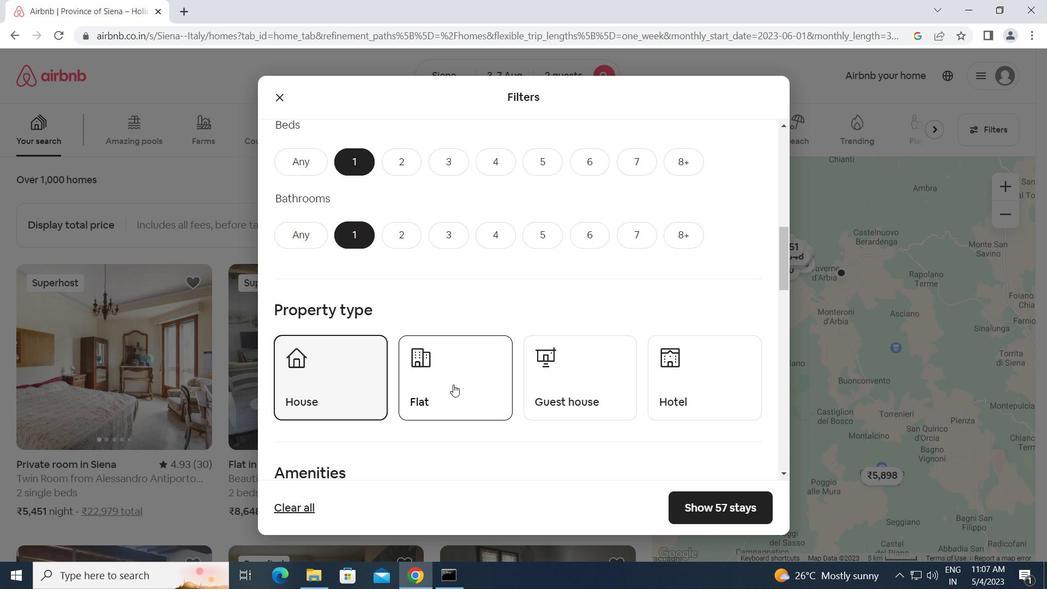 
Action: Mouse pressed left at (455, 384)
Screenshot: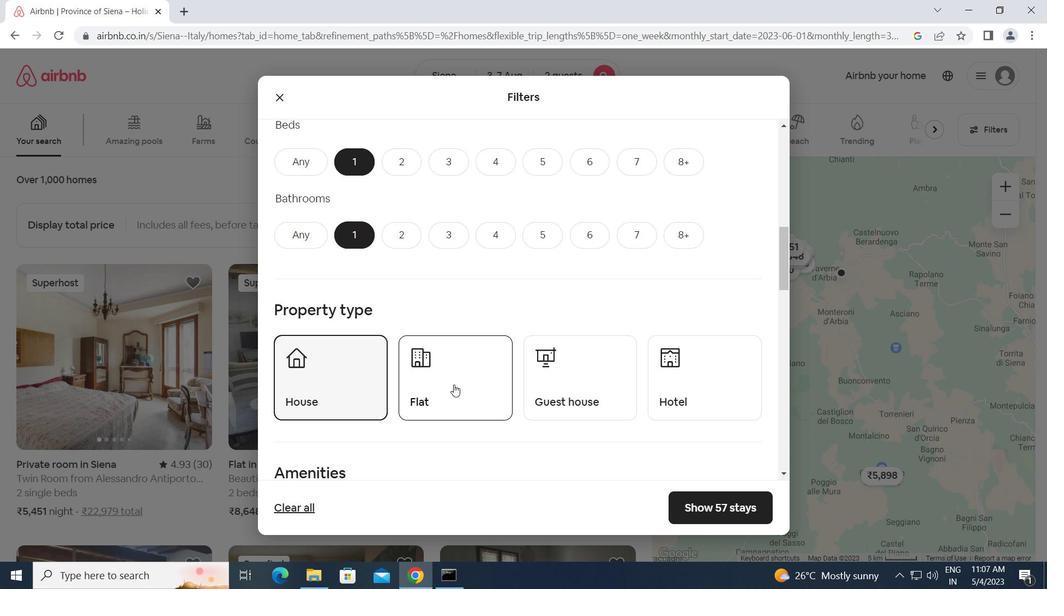 
Action: Mouse moved to (559, 389)
Screenshot: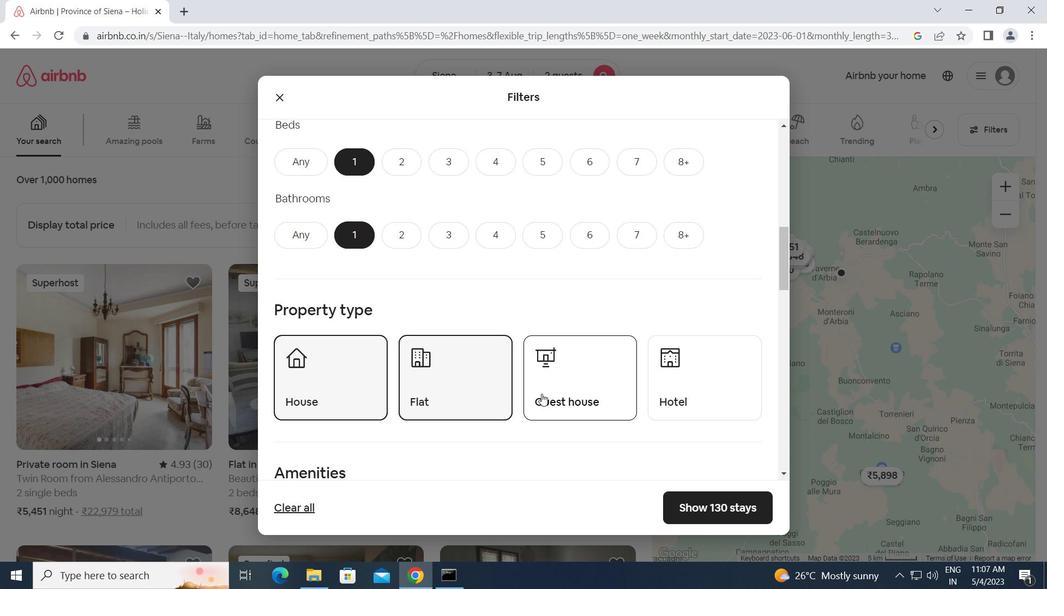 
Action: Mouse pressed left at (559, 389)
Screenshot: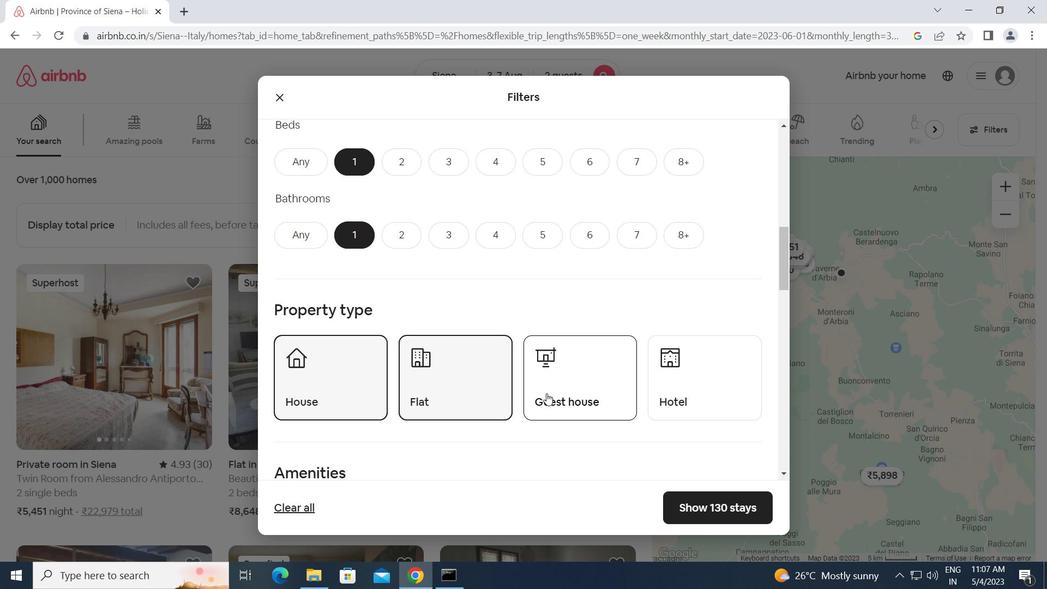 
Action: Mouse moved to (681, 384)
Screenshot: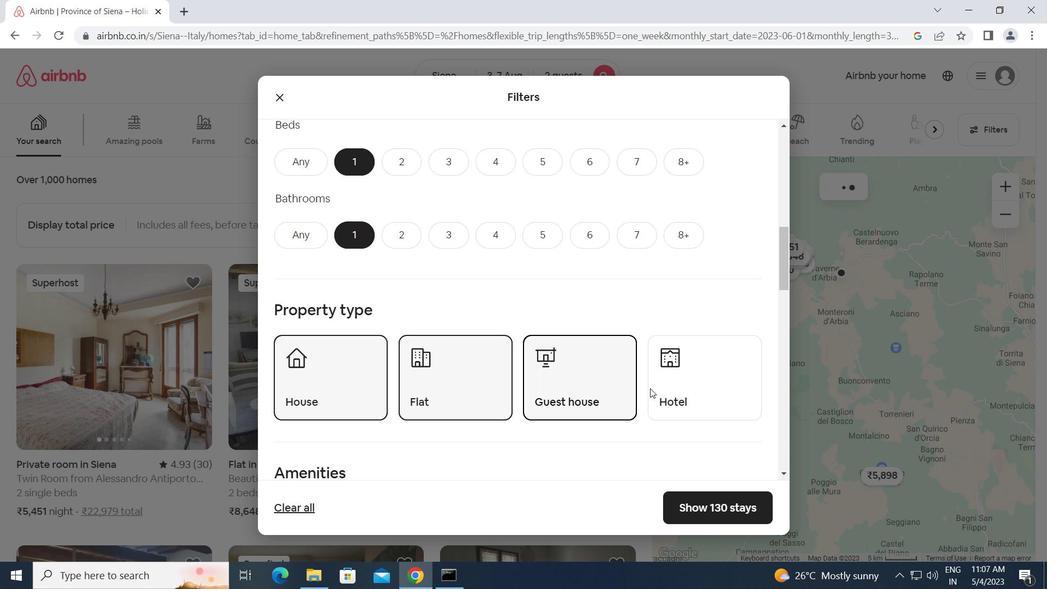 
Action: Mouse pressed left at (681, 384)
Screenshot: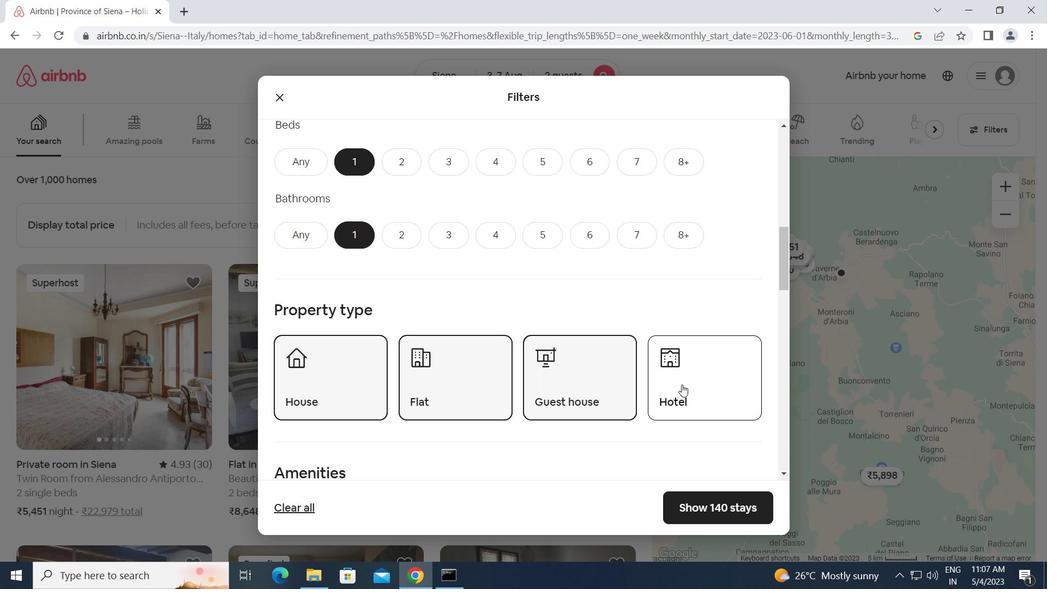 
Action: Mouse moved to (507, 436)
Screenshot: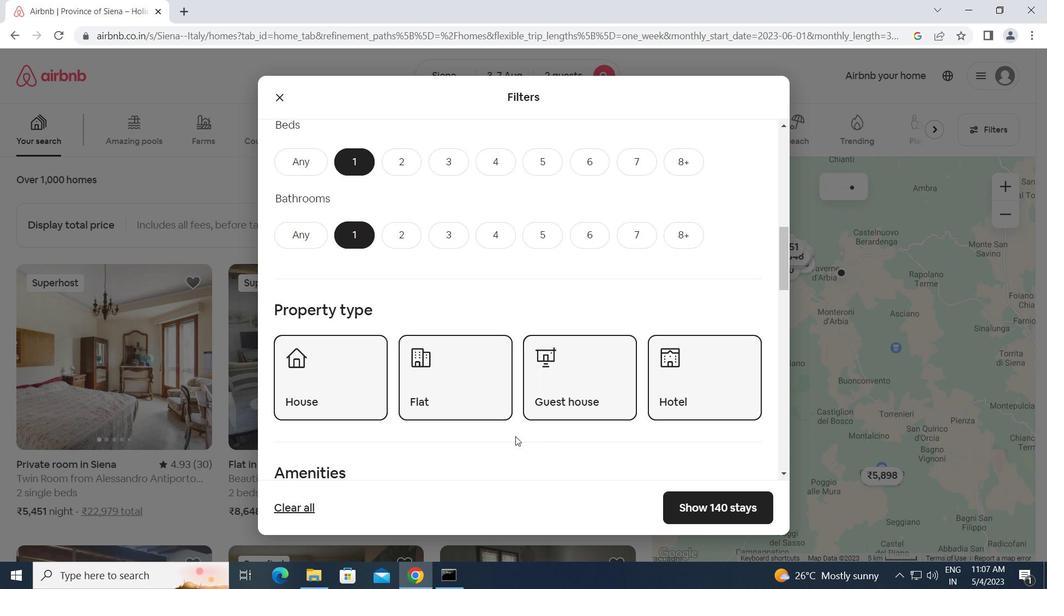 
Action: Mouse scrolled (507, 435) with delta (0, 0)
Screenshot: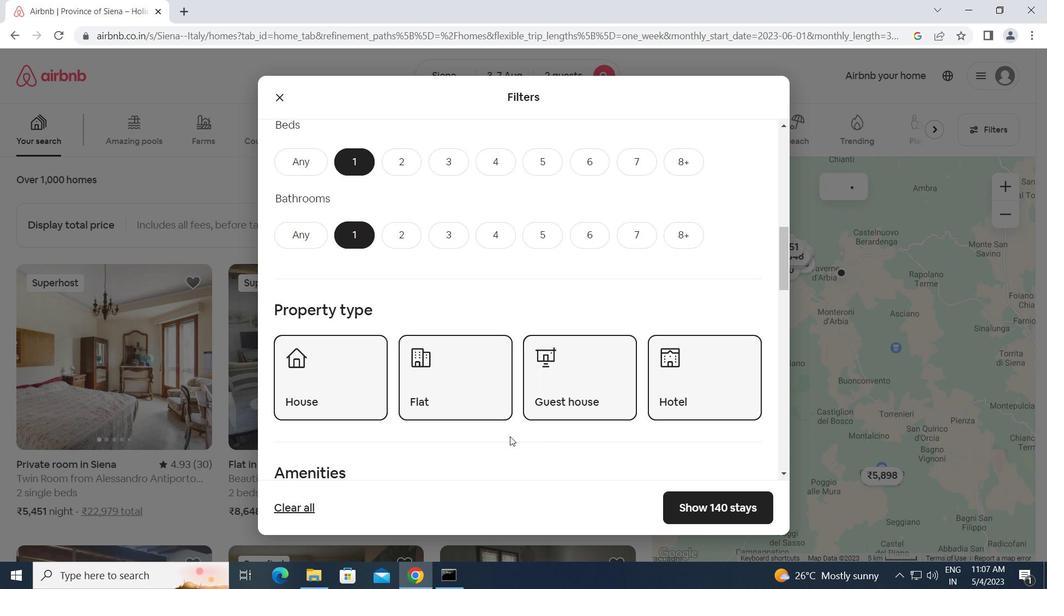 
Action: Mouse scrolled (507, 435) with delta (0, 0)
Screenshot: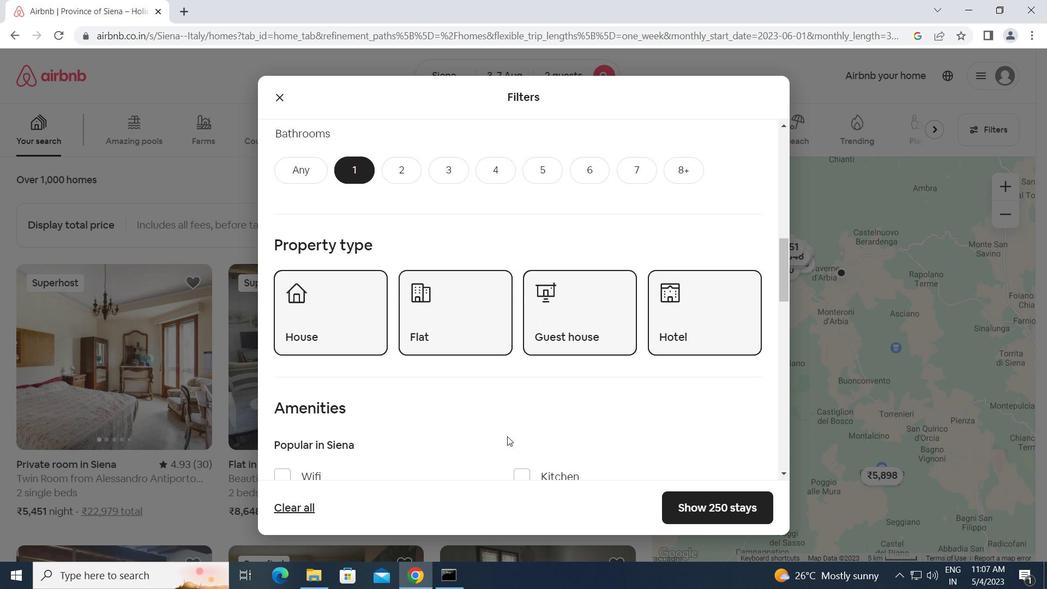 
Action: Mouse scrolled (507, 435) with delta (0, 0)
Screenshot: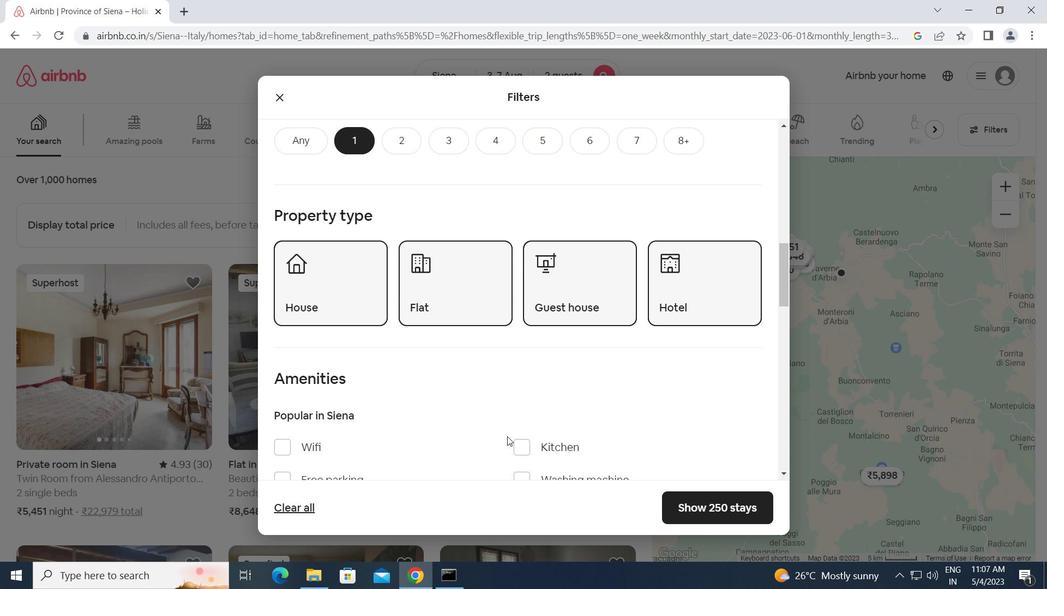 
Action: Mouse moved to (507, 435)
Screenshot: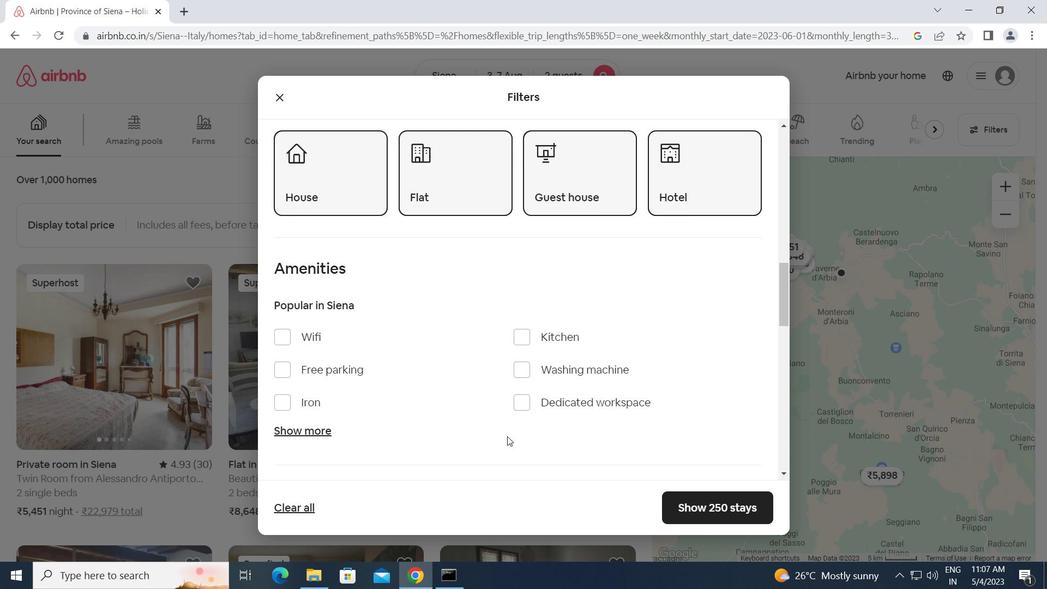 
Action: Mouse scrolled (507, 435) with delta (0, 0)
Screenshot: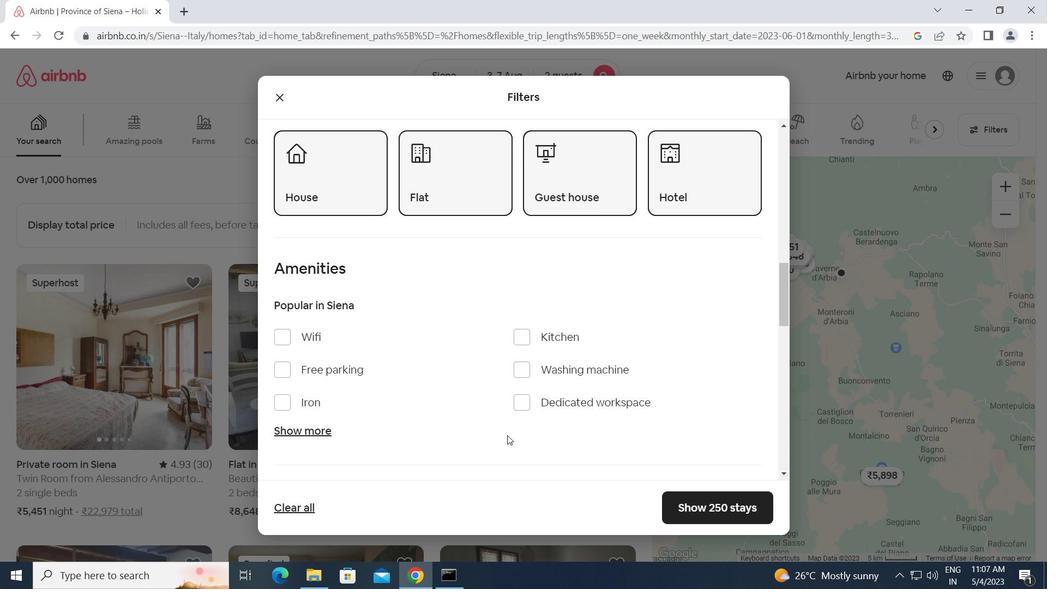 
Action: Mouse scrolled (507, 435) with delta (0, 0)
Screenshot: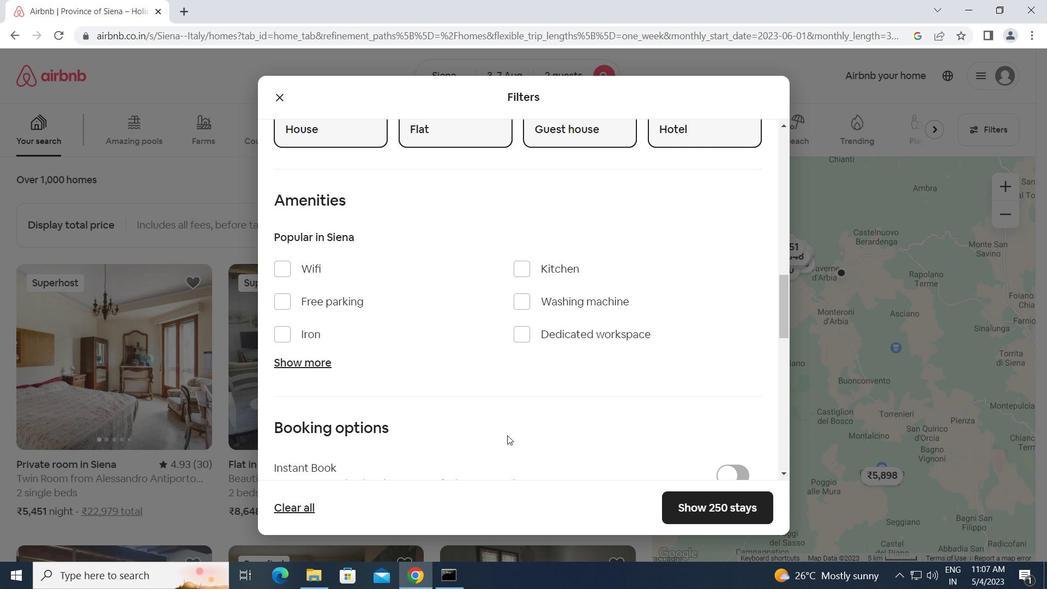 
Action: Mouse scrolled (507, 435) with delta (0, 0)
Screenshot: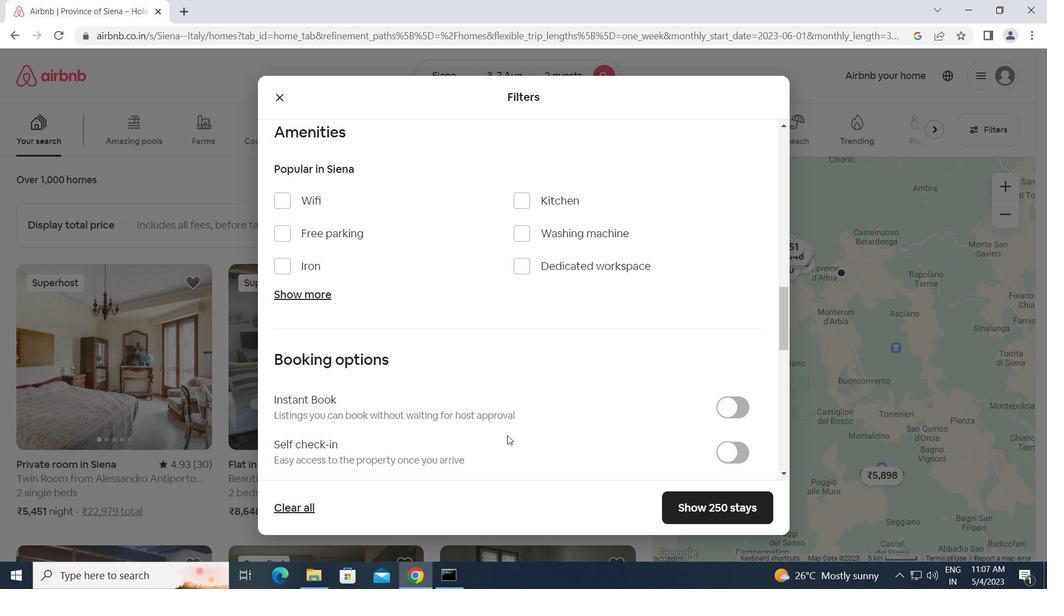 
Action: Mouse moved to (716, 380)
Screenshot: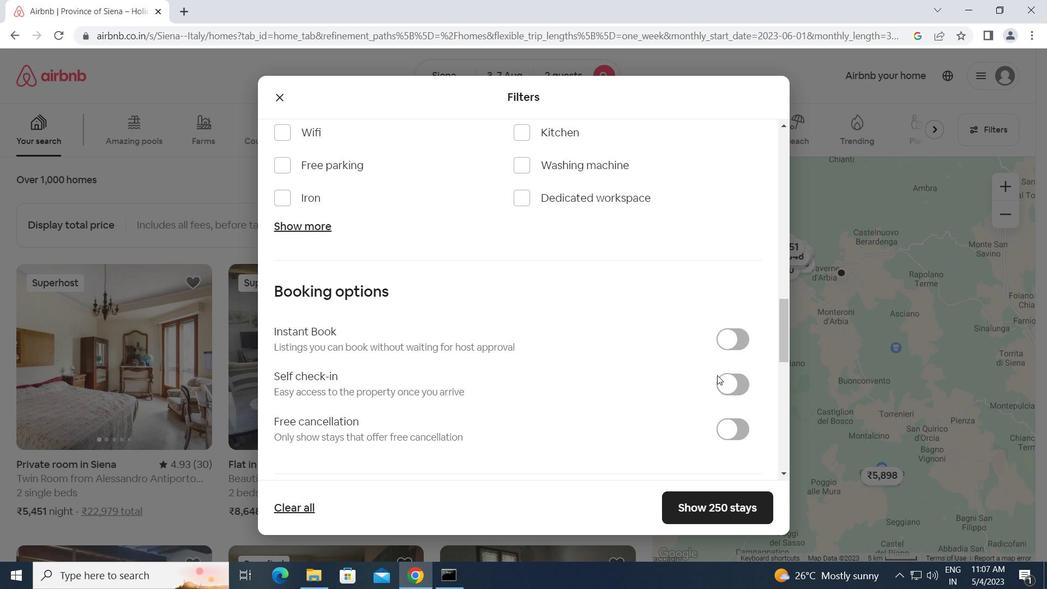 
Action: Mouse pressed left at (716, 380)
Screenshot: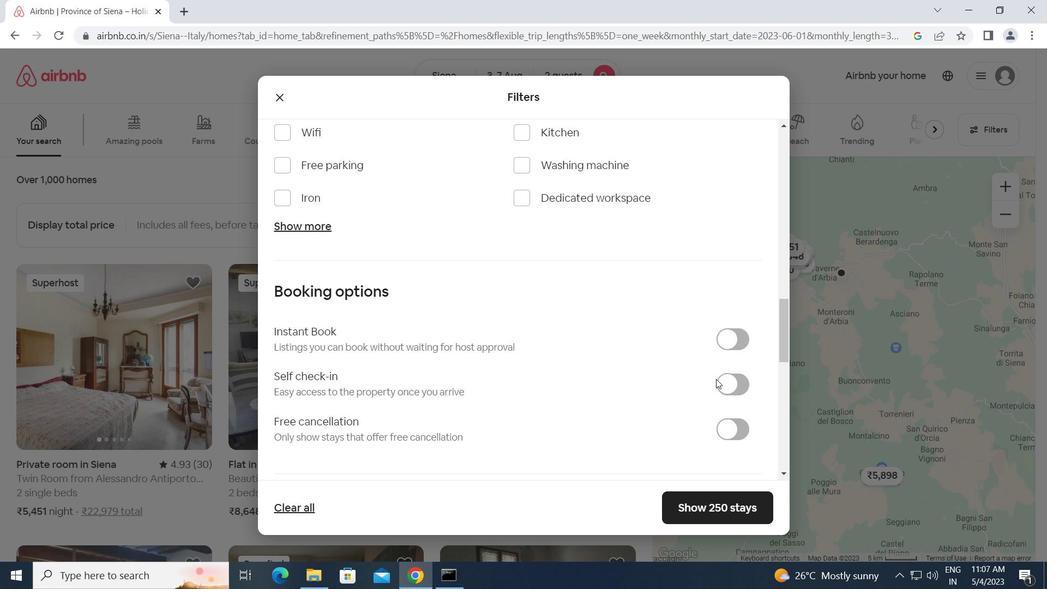
Action: Mouse moved to (558, 412)
Screenshot: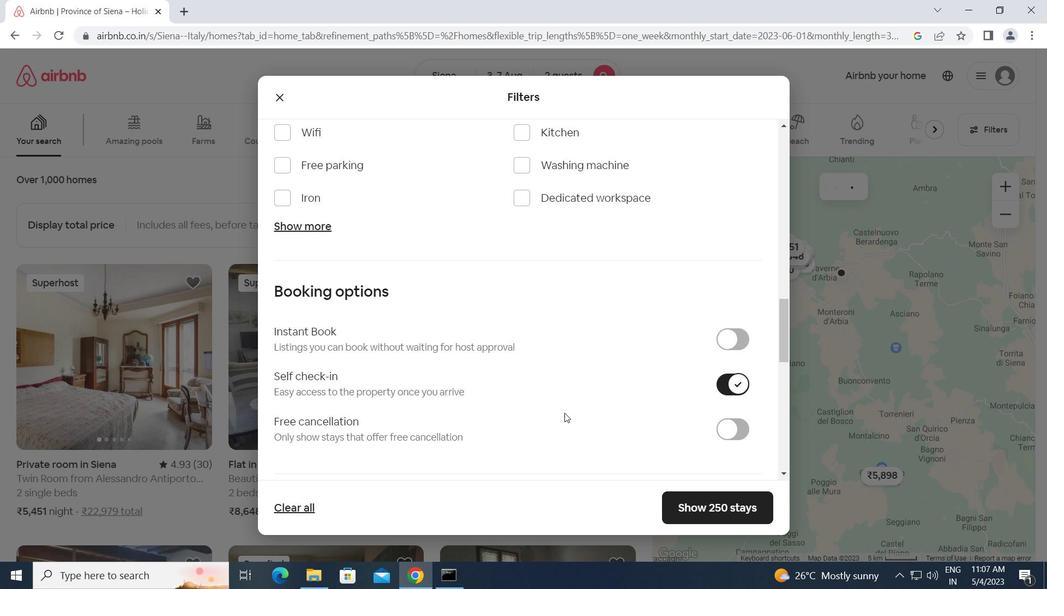 
Action: Mouse scrolled (558, 412) with delta (0, 0)
Screenshot: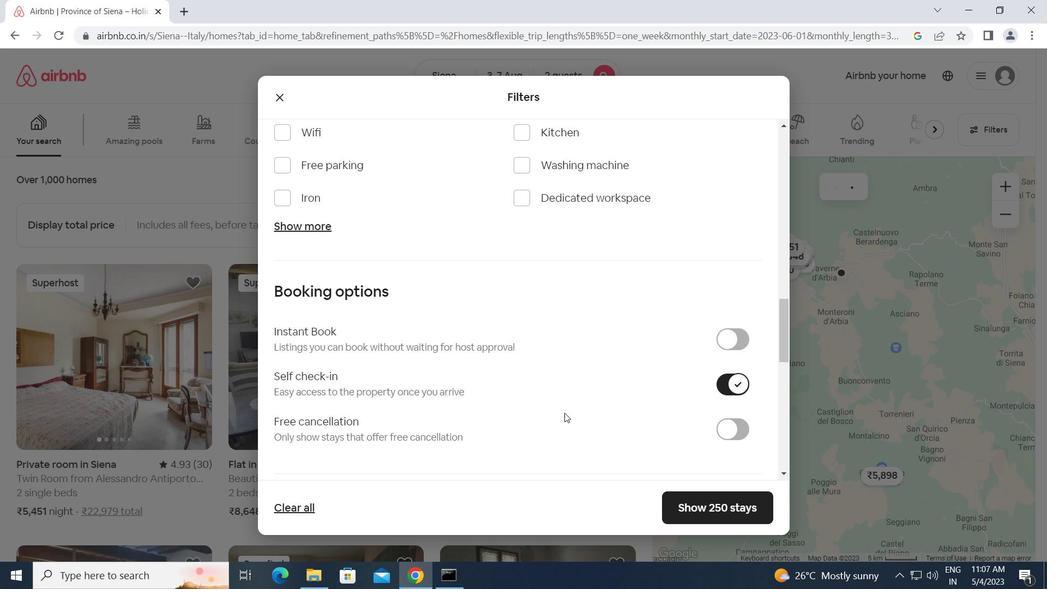 
Action: Mouse scrolled (558, 412) with delta (0, 0)
Screenshot: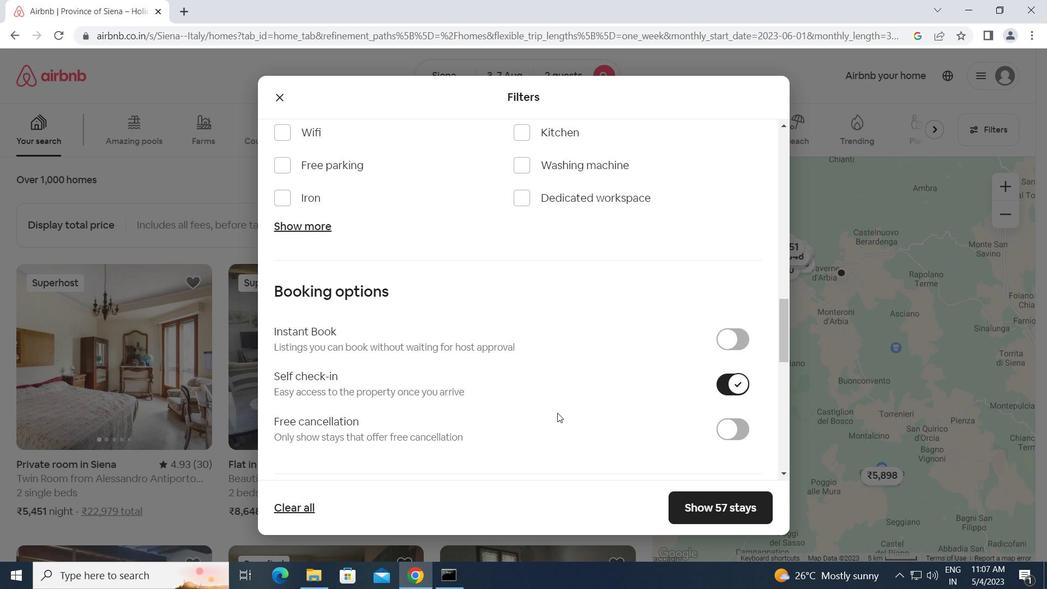
Action: Mouse scrolled (558, 412) with delta (0, 0)
Screenshot: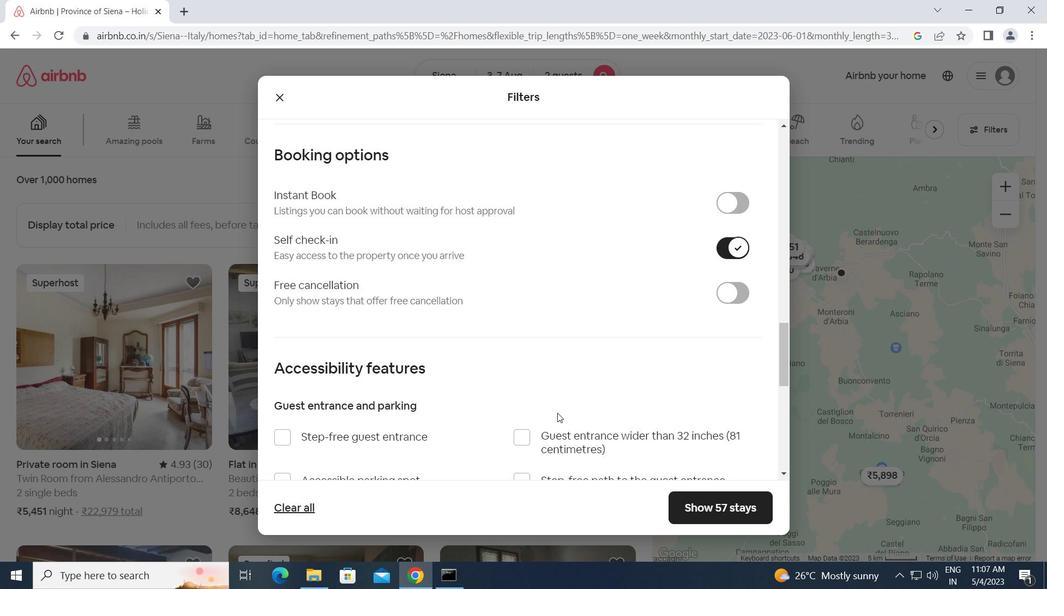 
Action: Mouse scrolled (558, 412) with delta (0, 0)
Screenshot: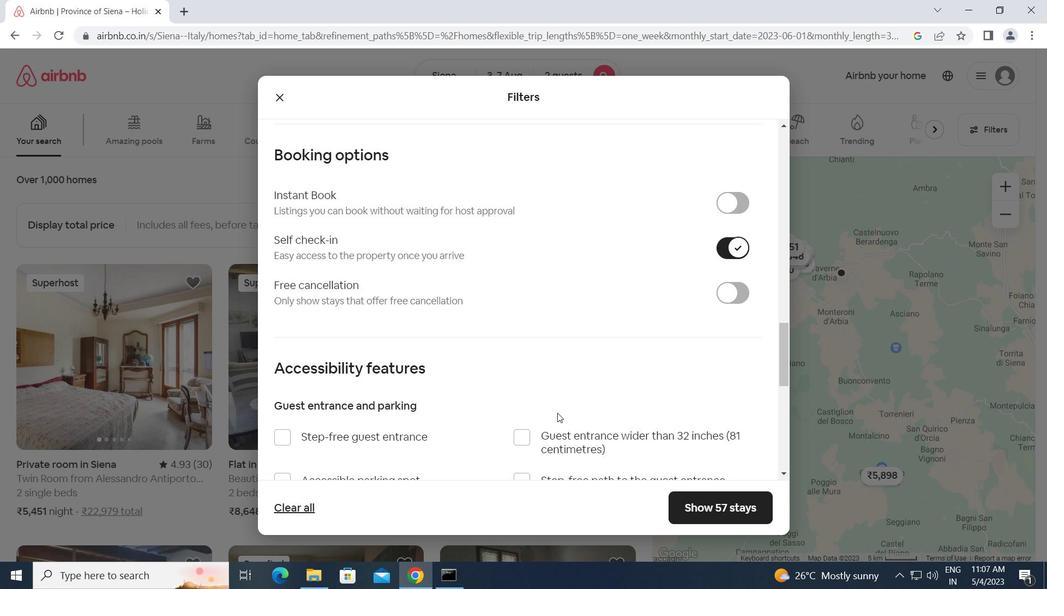 
Action: Mouse scrolled (558, 412) with delta (0, 0)
Screenshot: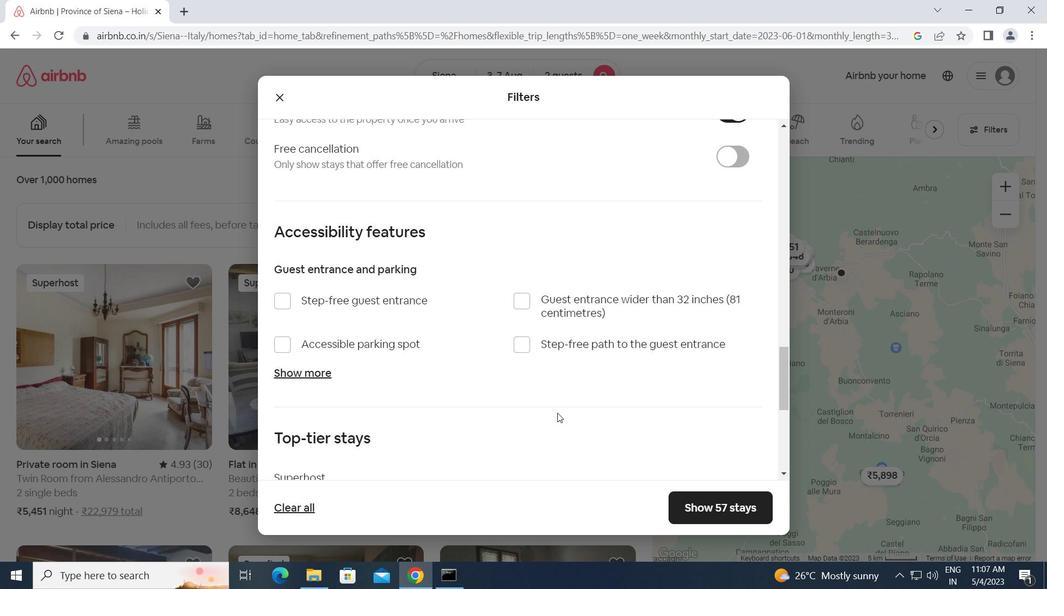 
Action: Mouse scrolled (558, 412) with delta (0, 0)
Screenshot: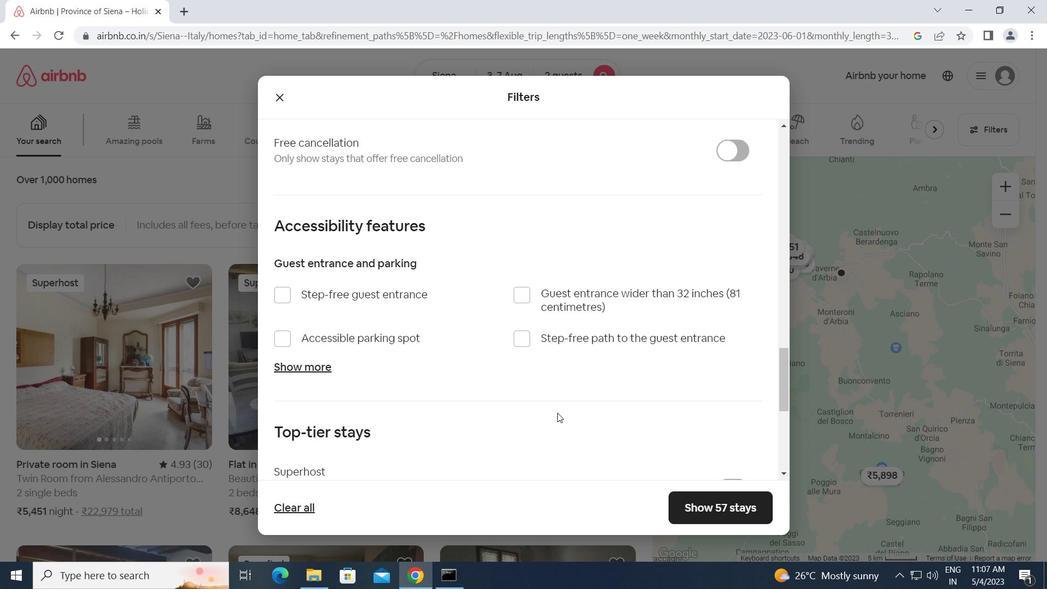 
Action: Mouse scrolled (558, 412) with delta (0, 0)
Screenshot: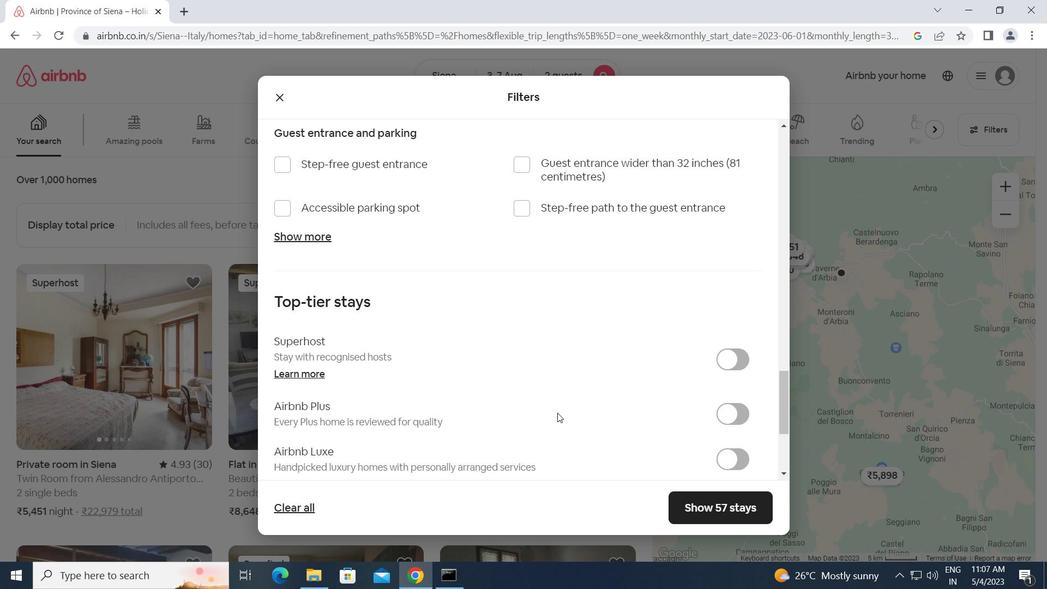 
Action: Mouse scrolled (558, 412) with delta (0, 0)
Screenshot: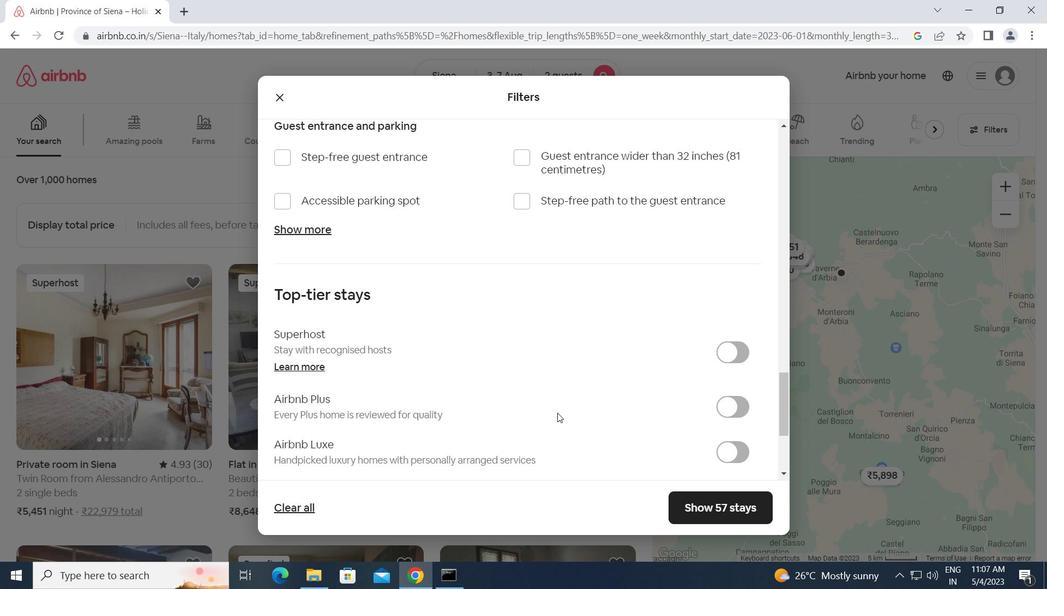
Action: Mouse moved to (508, 427)
Screenshot: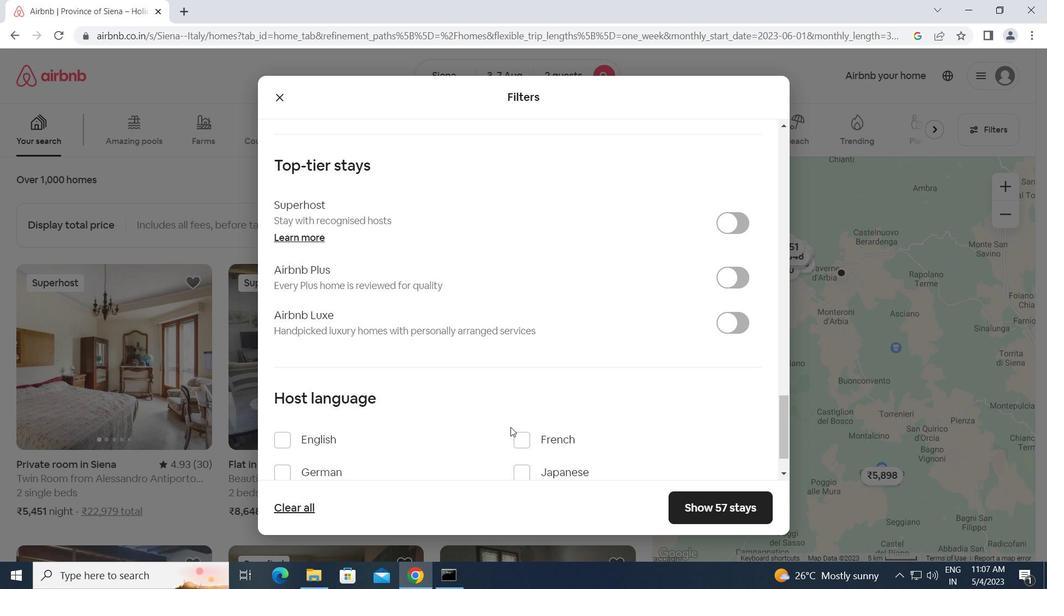 
Action: Mouse scrolled (508, 427) with delta (0, 0)
Screenshot: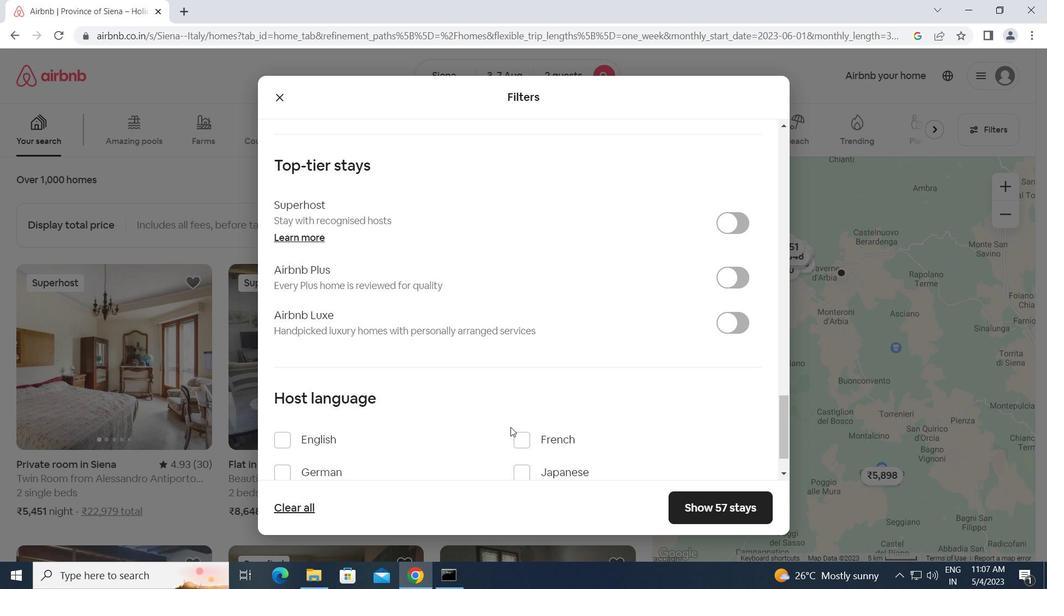 
Action: Mouse moved to (275, 385)
Screenshot: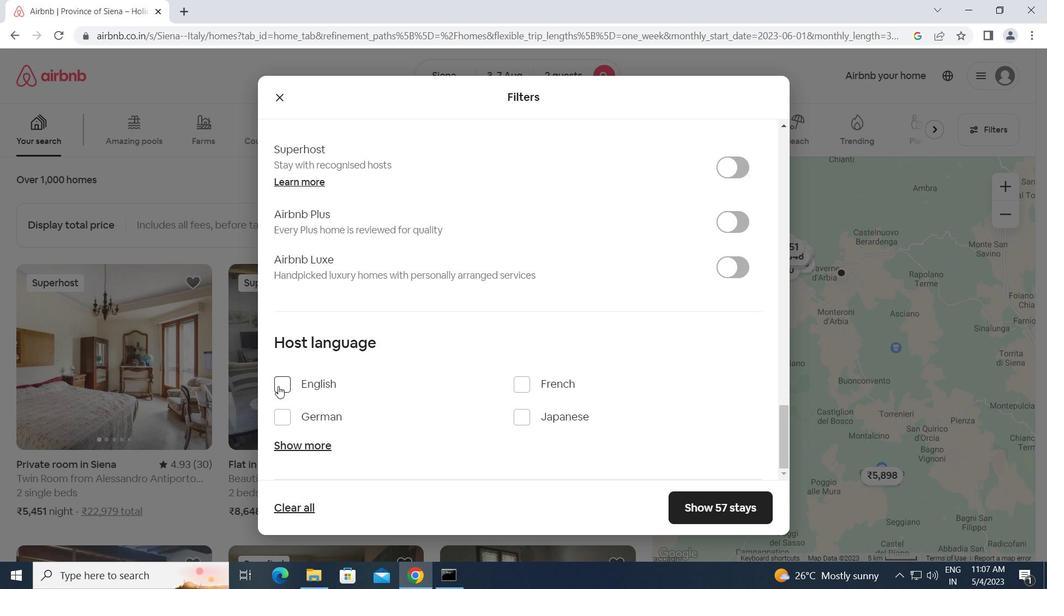 
Action: Mouse pressed left at (275, 385)
Screenshot: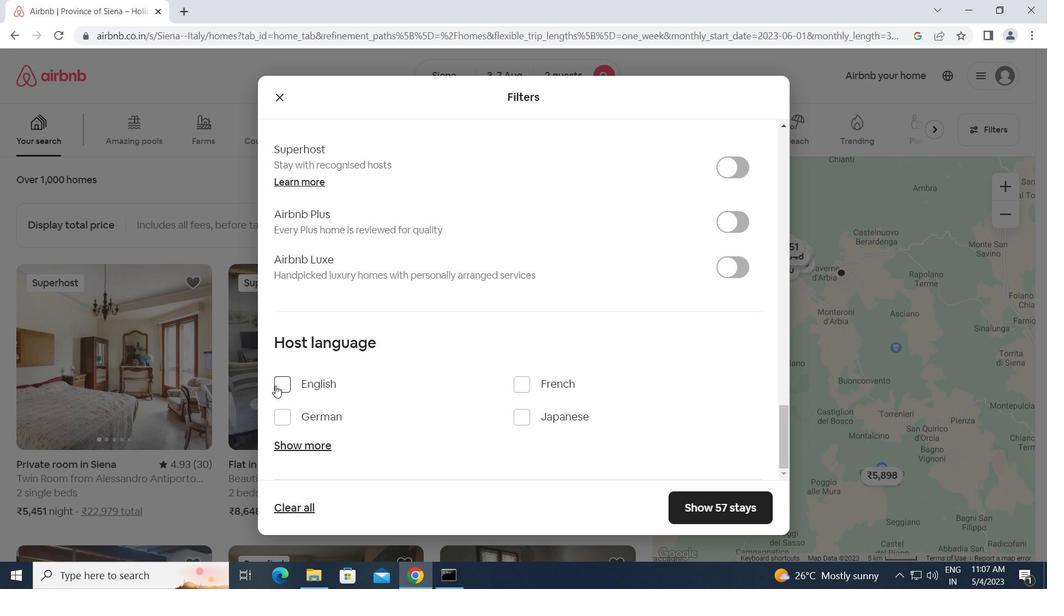 
Action: Mouse moved to (725, 511)
Screenshot: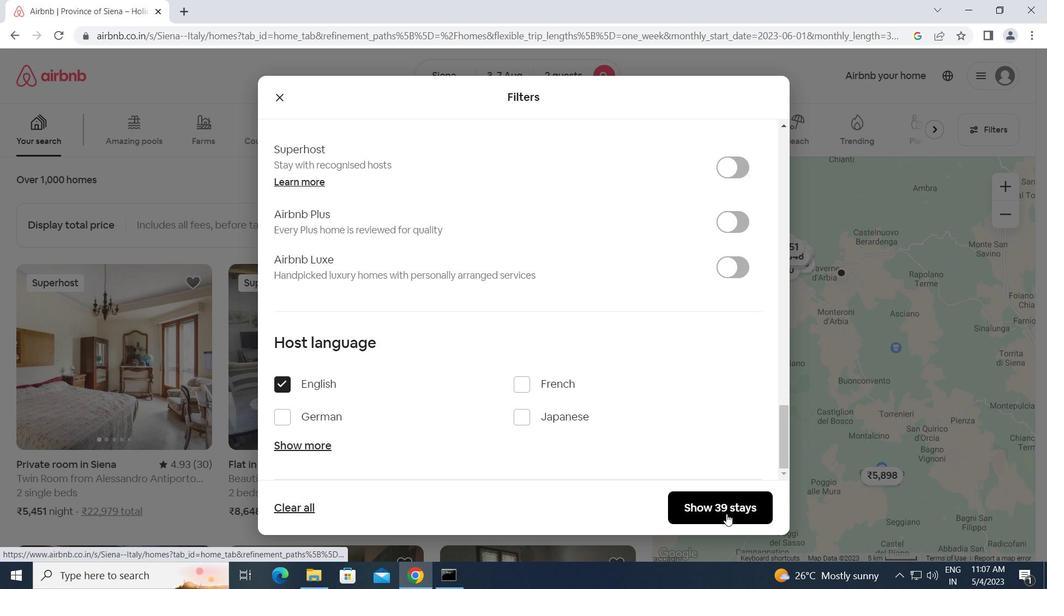 
Action: Mouse pressed left at (725, 511)
Screenshot: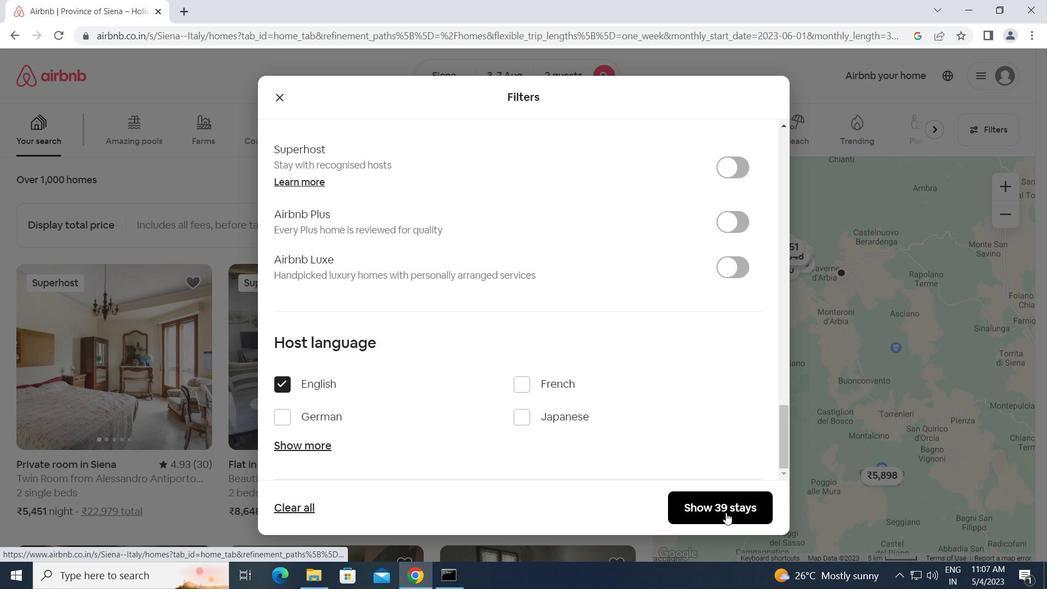 
Action: Mouse moved to (721, 505)
Screenshot: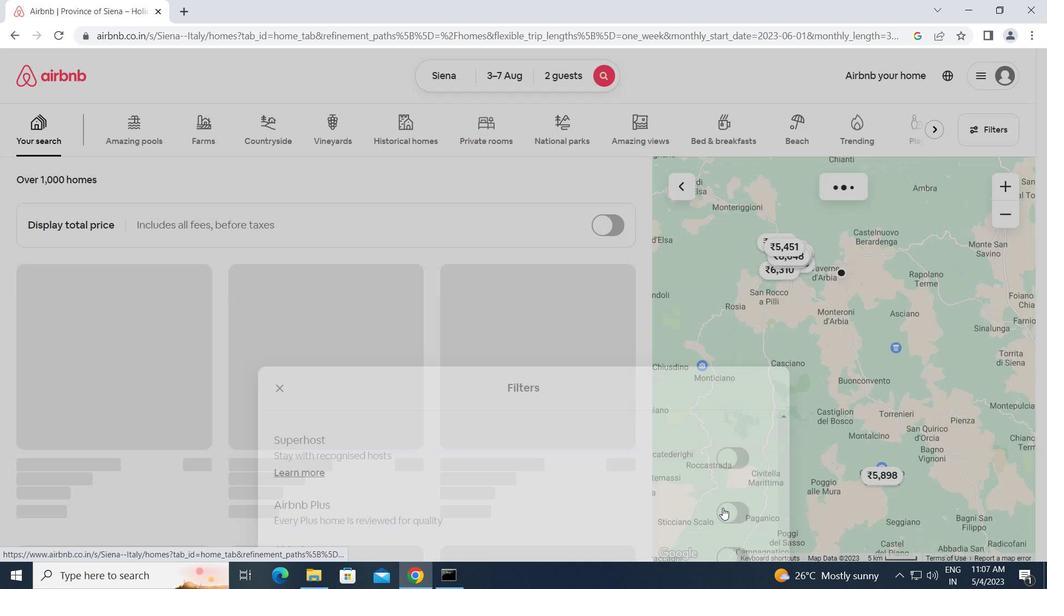 
